 Task: Look for space in Matsuyama, Japan from 3rd August, 2023 to 17th August, 2023 for 3 adults, 1 child in price range Rs.3000 to Rs.15000. Place can be entire place with 3 bedrooms having 4 beds and 2 bathrooms. Property type can be house, flat, guest house. Amenities needed are: wifi. Booking option can be shelf check-in. Required host language is English.
Action: Mouse moved to (478, 112)
Screenshot: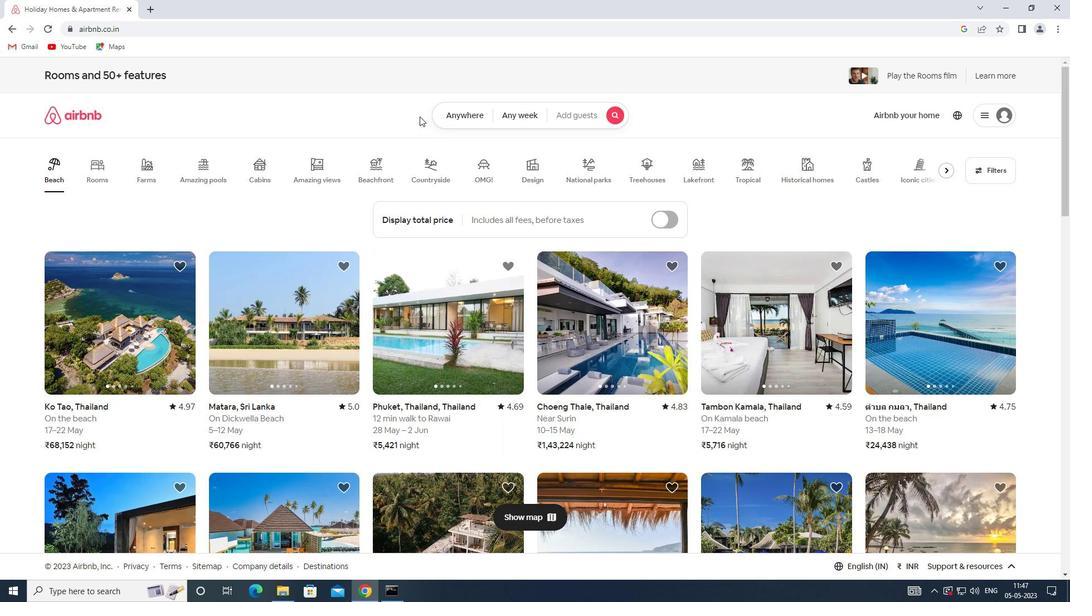 
Action: Mouse pressed left at (478, 112)
Screenshot: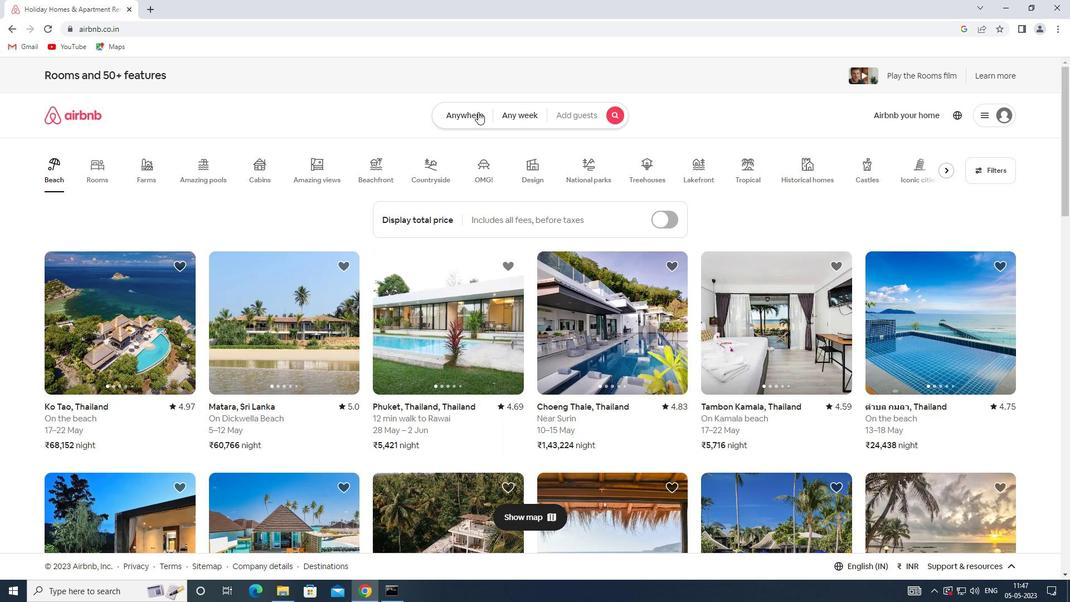 
Action: Mouse moved to (365, 162)
Screenshot: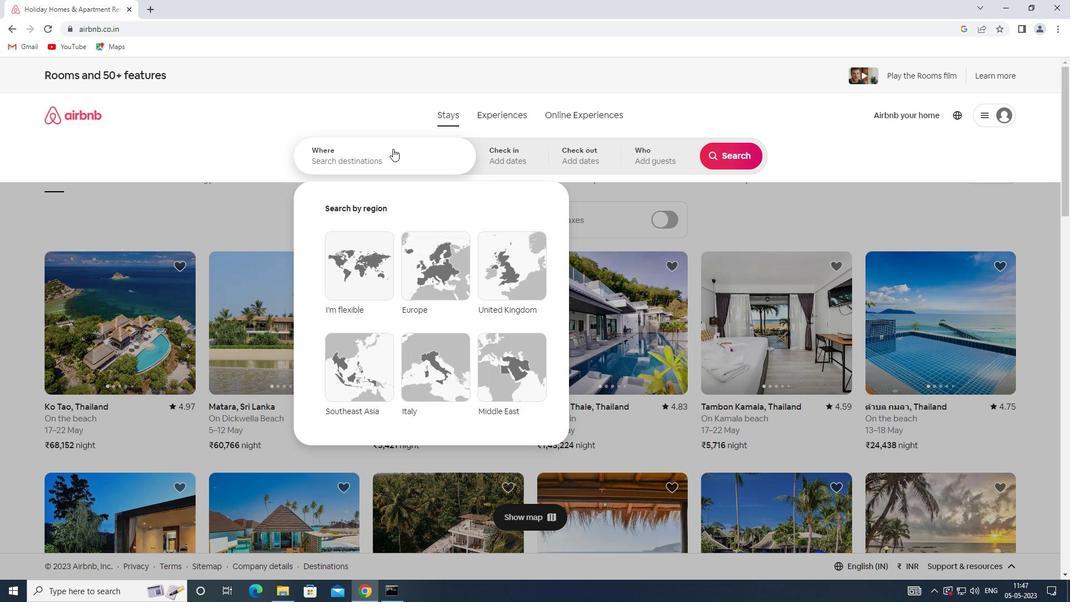 
Action: Mouse pressed left at (365, 162)
Screenshot: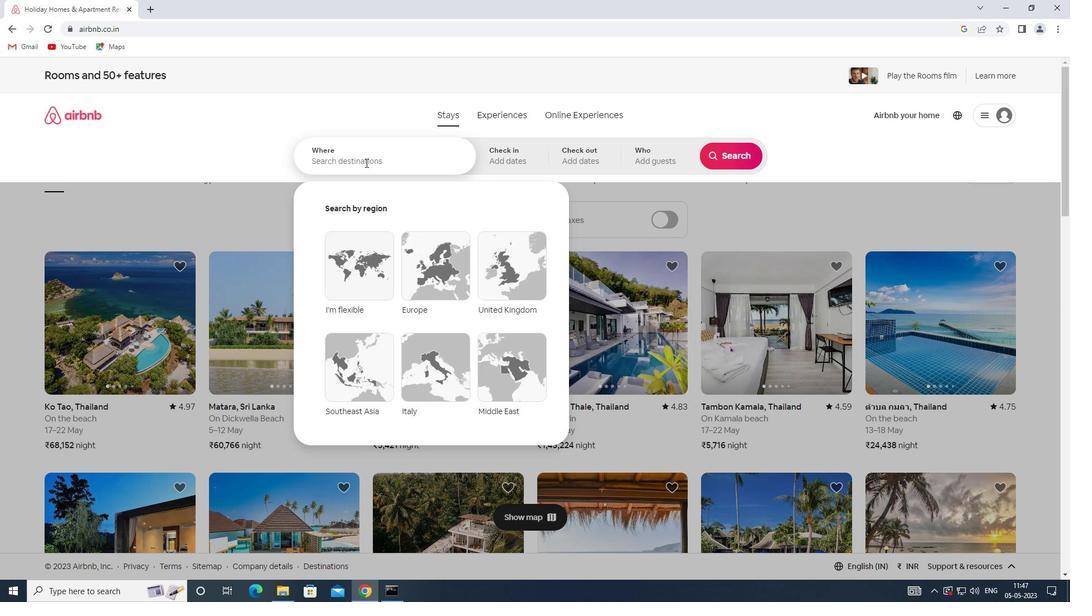 
Action: Key pressed <Key.shift>MATSUYAMA,<Key.shift>JAPAN
Screenshot: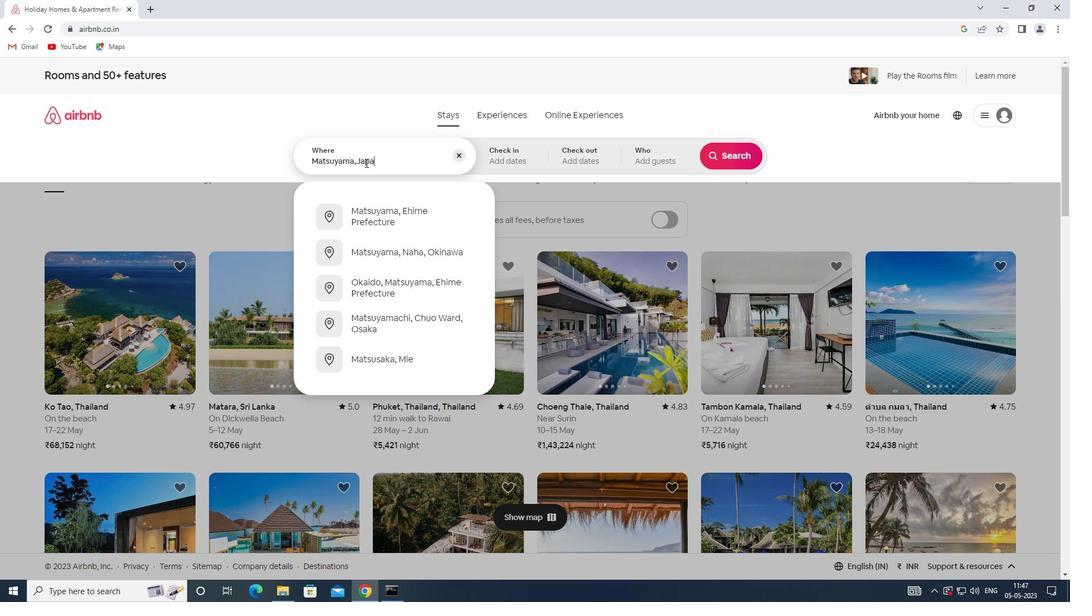 
Action: Mouse moved to (490, 160)
Screenshot: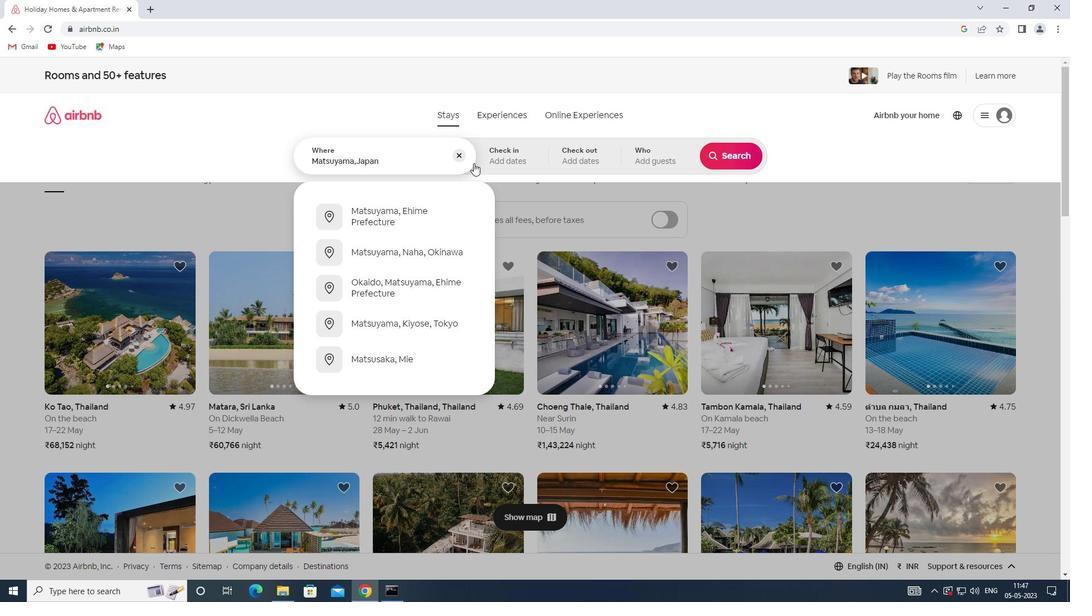 
Action: Mouse pressed left at (490, 160)
Screenshot: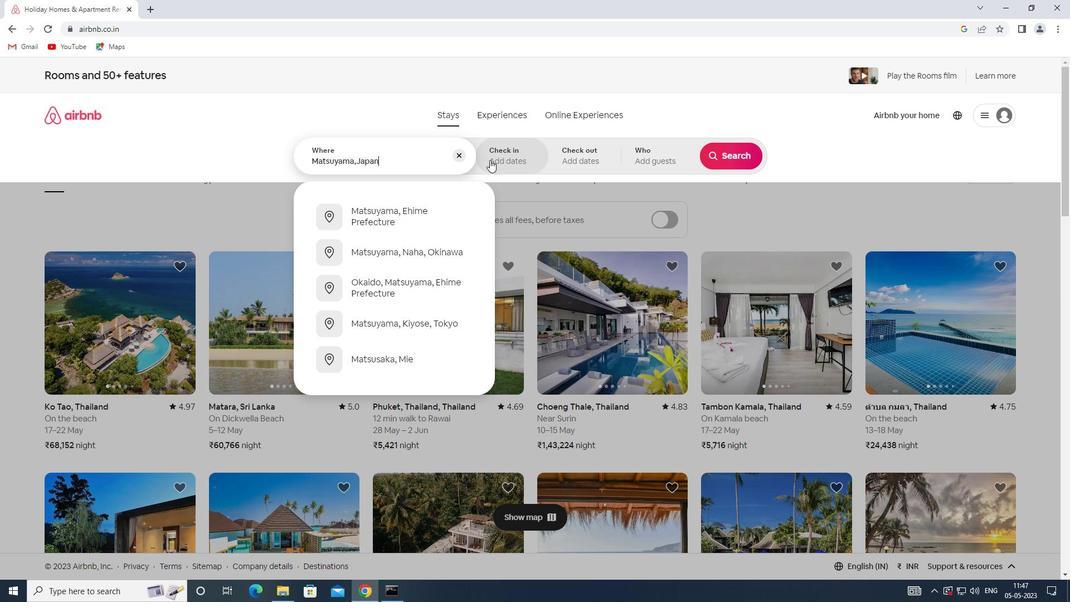 
Action: Mouse moved to (729, 246)
Screenshot: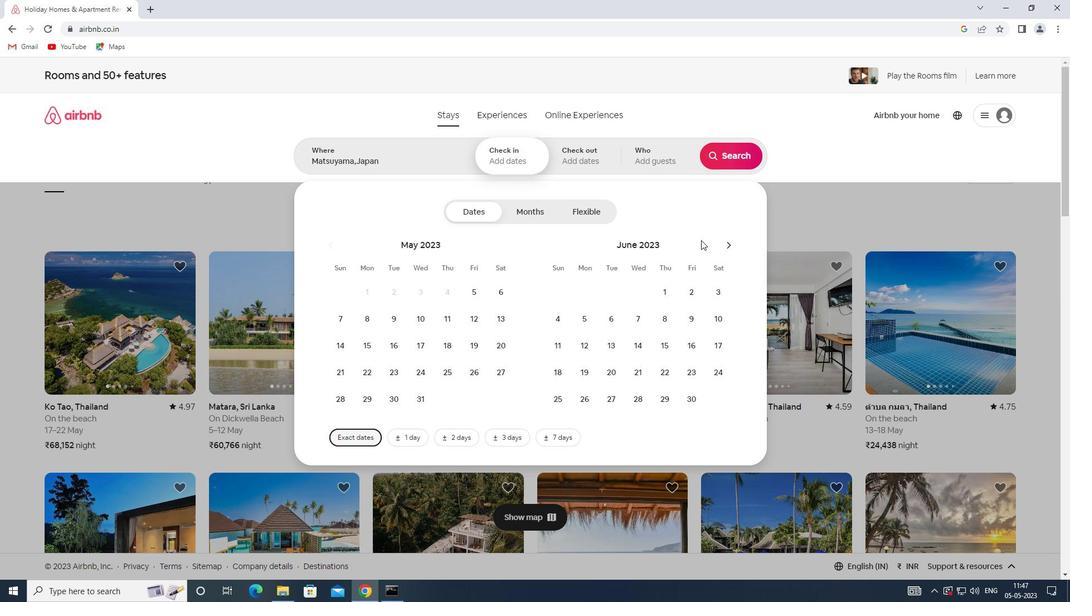 
Action: Mouse pressed left at (729, 246)
Screenshot: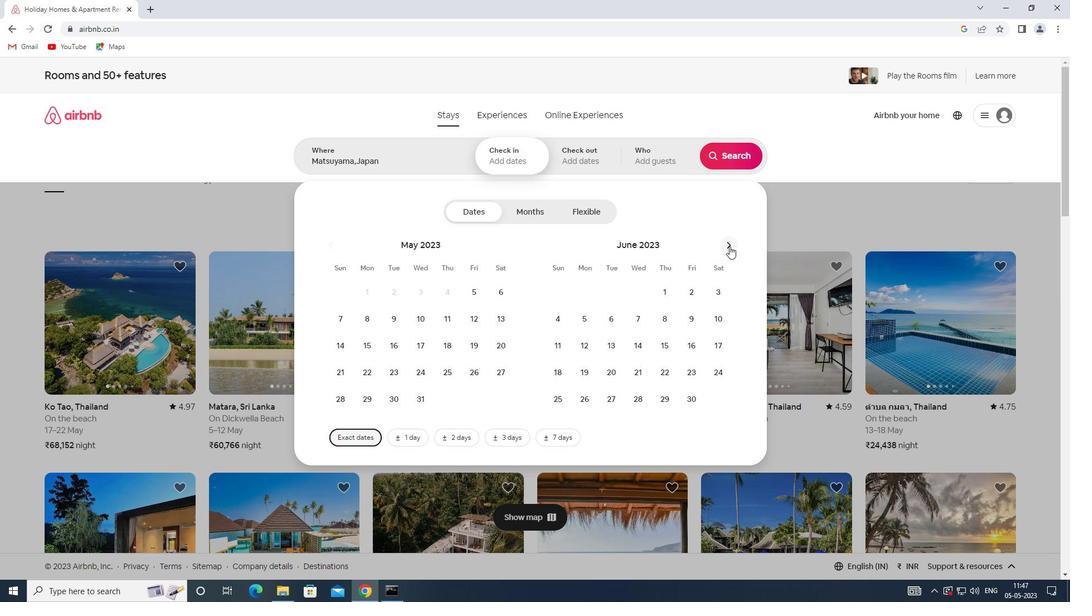 
Action: Mouse pressed left at (729, 246)
Screenshot: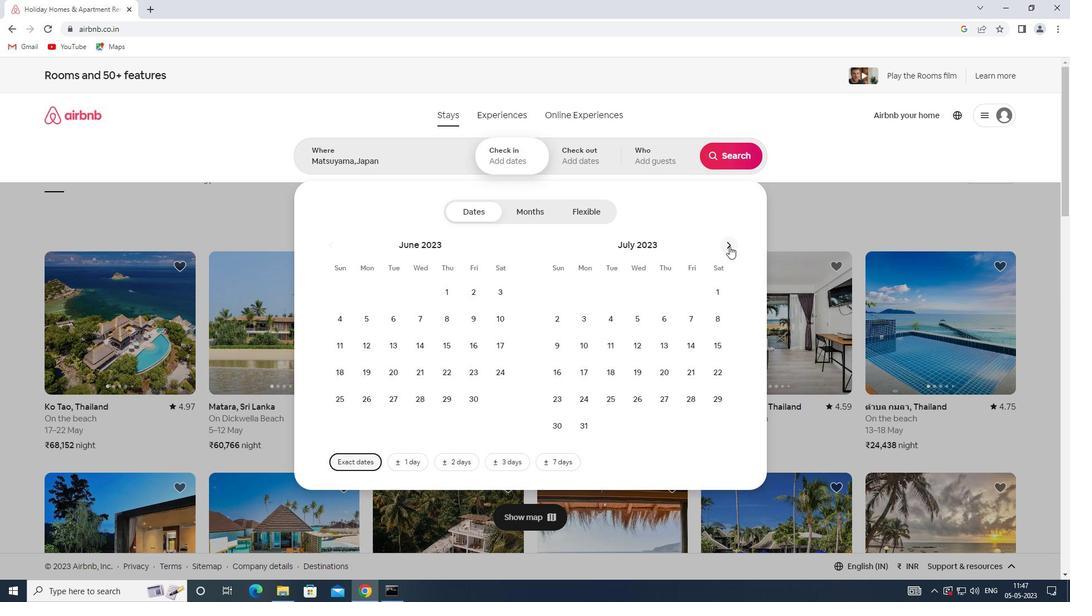 
Action: Mouse moved to (662, 287)
Screenshot: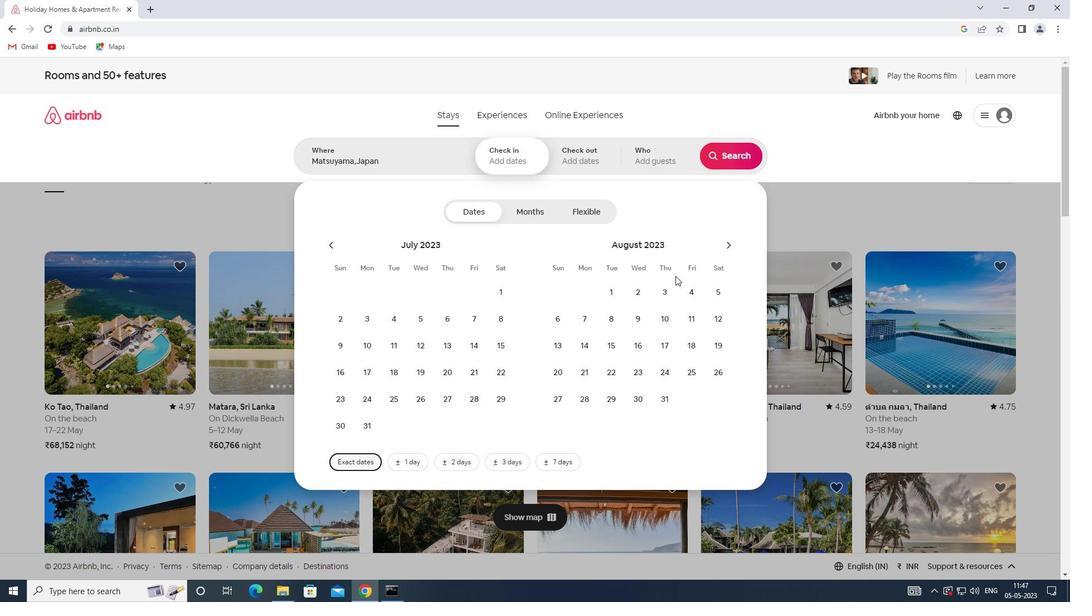 
Action: Mouse pressed left at (662, 287)
Screenshot: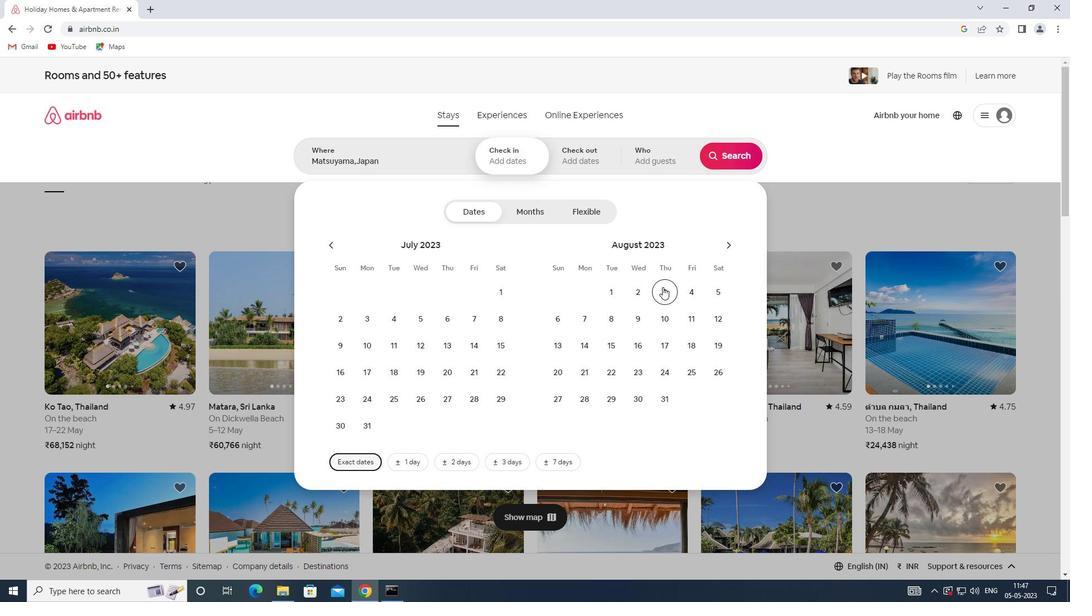 
Action: Mouse moved to (657, 339)
Screenshot: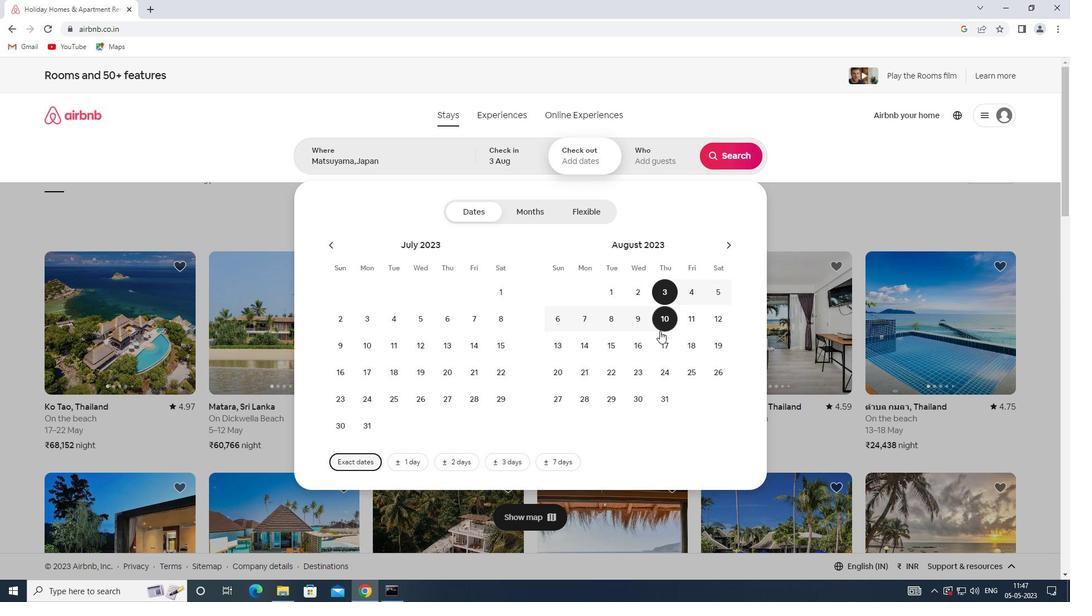 
Action: Mouse pressed left at (657, 339)
Screenshot: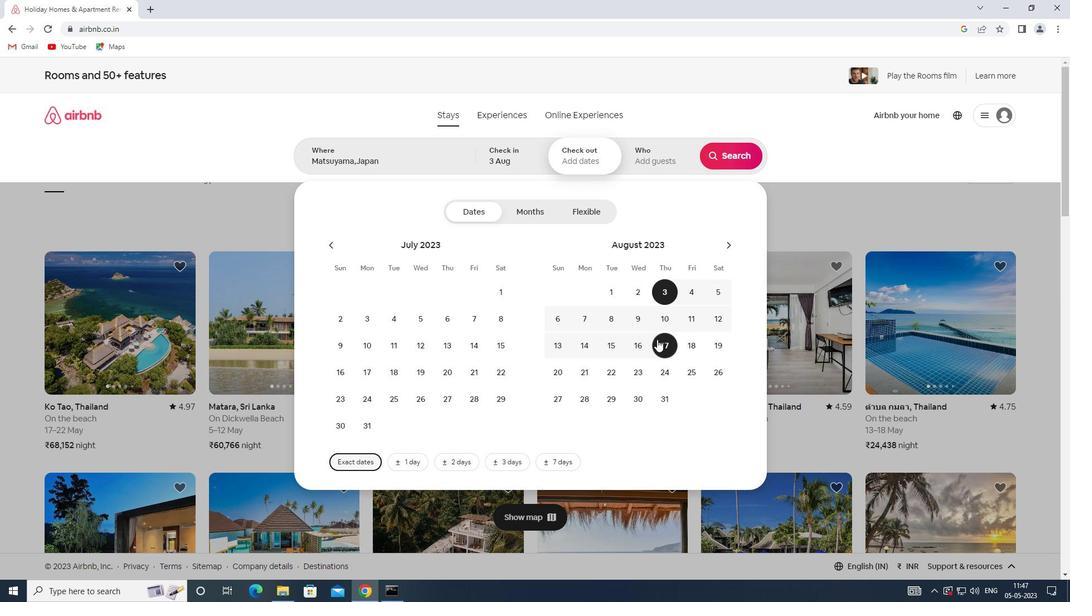 
Action: Mouse moved to (655, 149)
Screenshot: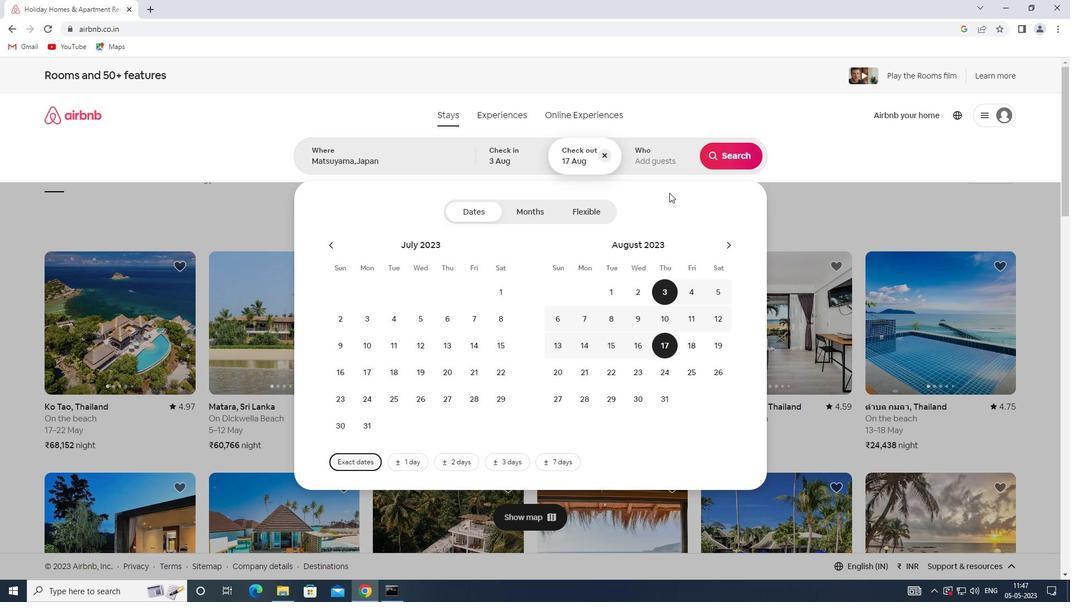 
Action: Mouse pressed left at (655, 149)
Screenshot: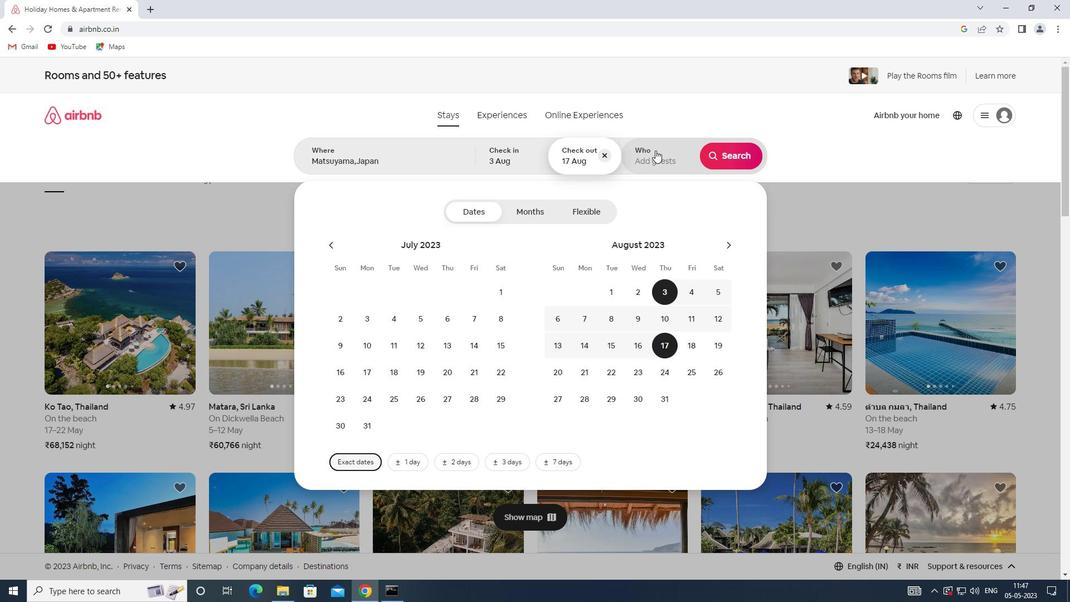 
Action: Mouse moved to (738, 213)
Screenshot: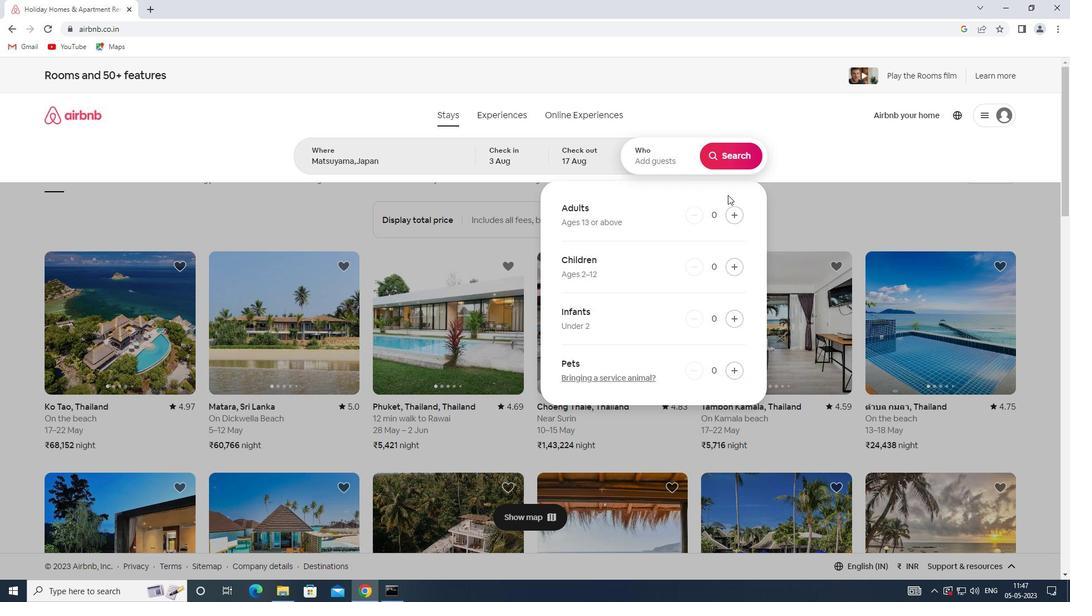
Action: Mouse pressed left at (738, 213)
Screenshot: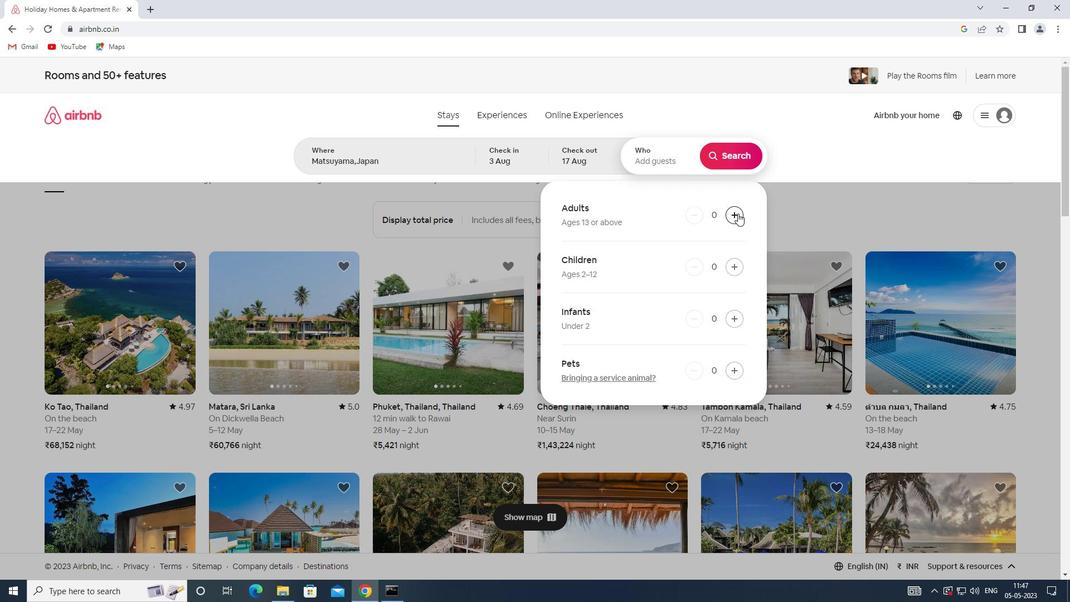 
Action: Mouse pressed left at (738, 213)
Screenshot: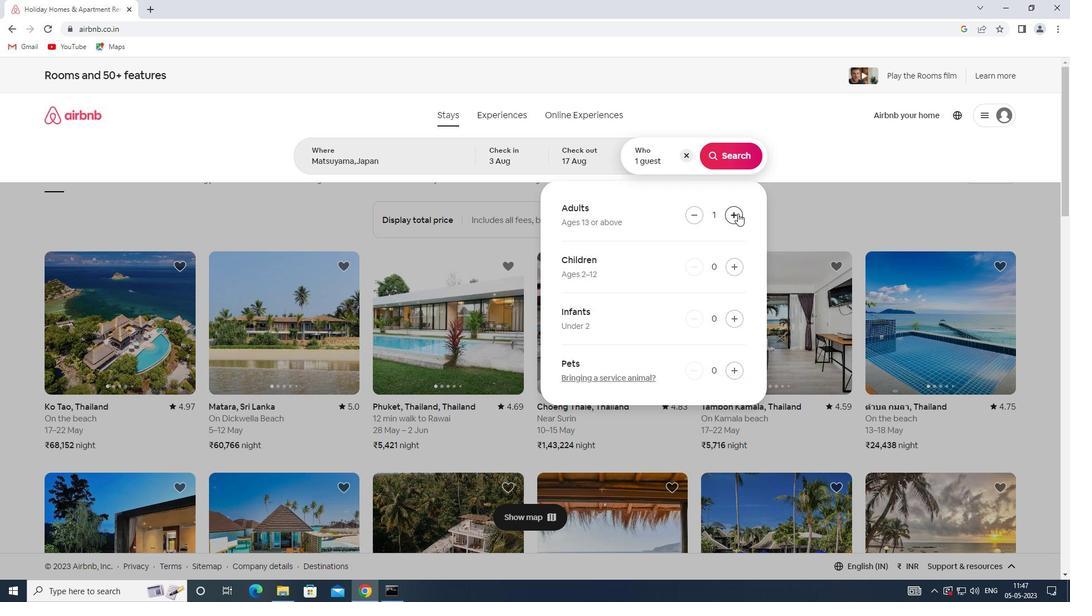 
Action: Mouse pressed left at (738, 213)
Screenshot: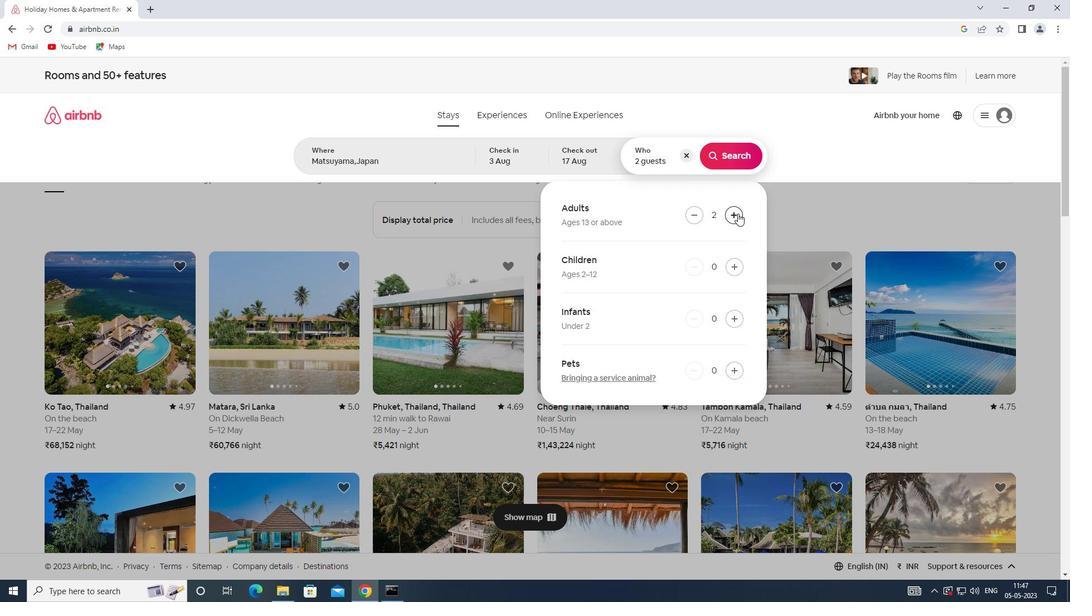 
Action: Mouse moved to (731, 265)
Screenshot: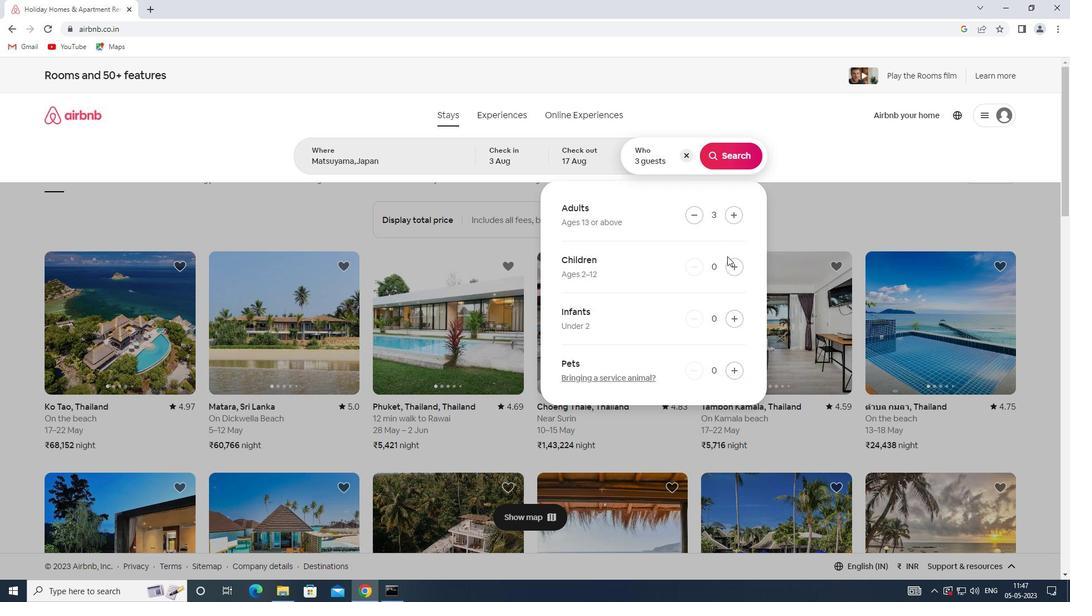 
Action: Mouse pressed left at (731, 265)
Screenshot: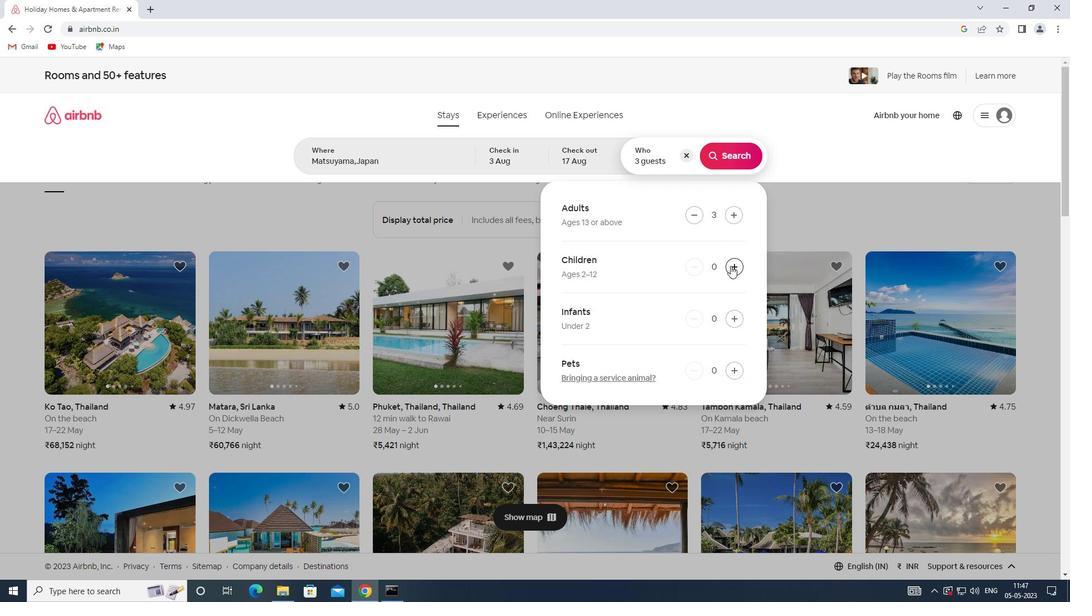
Action: Mouse moved to (717, 157)
Screenshot: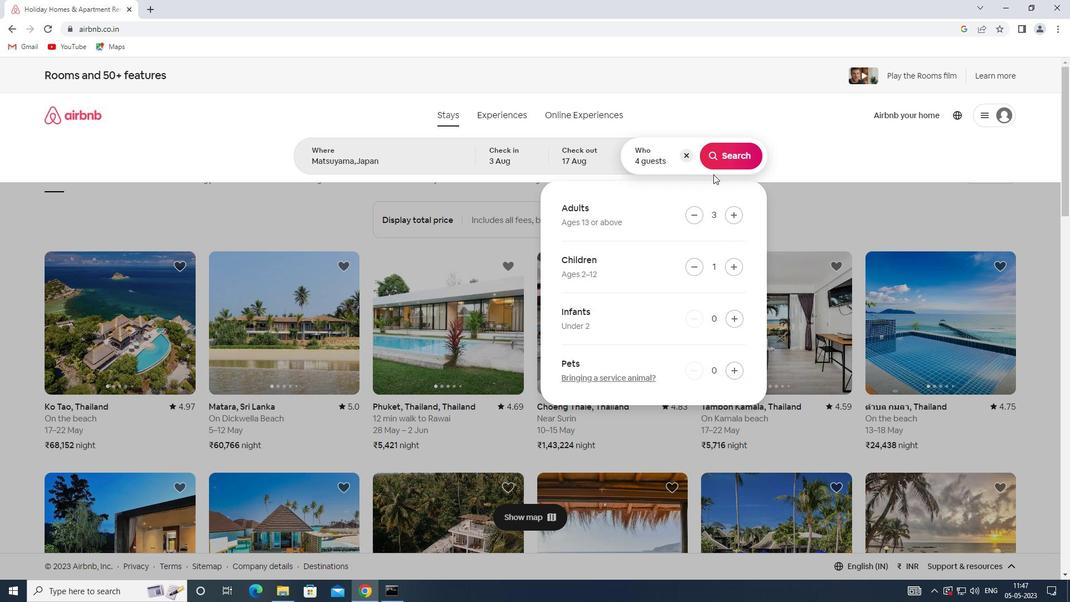 
Action: Mouse pressed left at (717, 157)
Screenshot: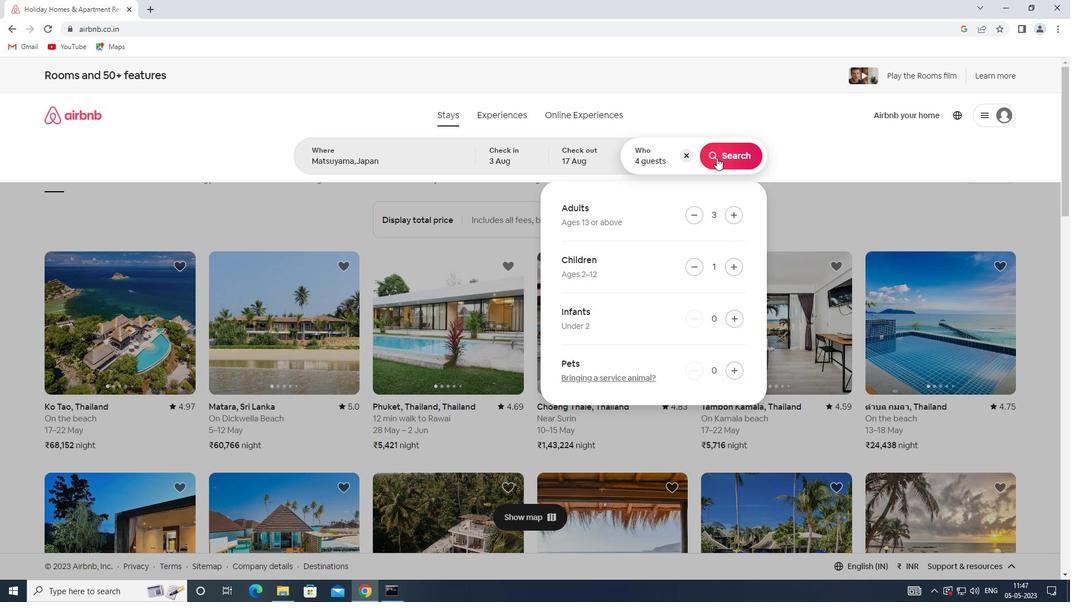 
Action: Mouse moved to (1003, 125)
Screenshot: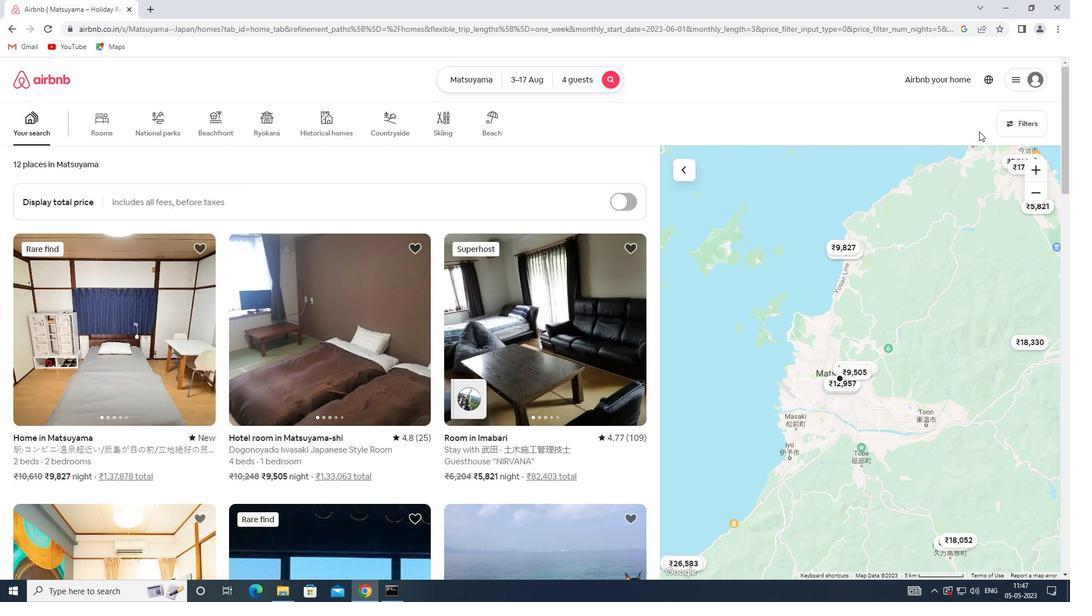 
Action: Mouse pressed left at (1003, 125)
Screenshot: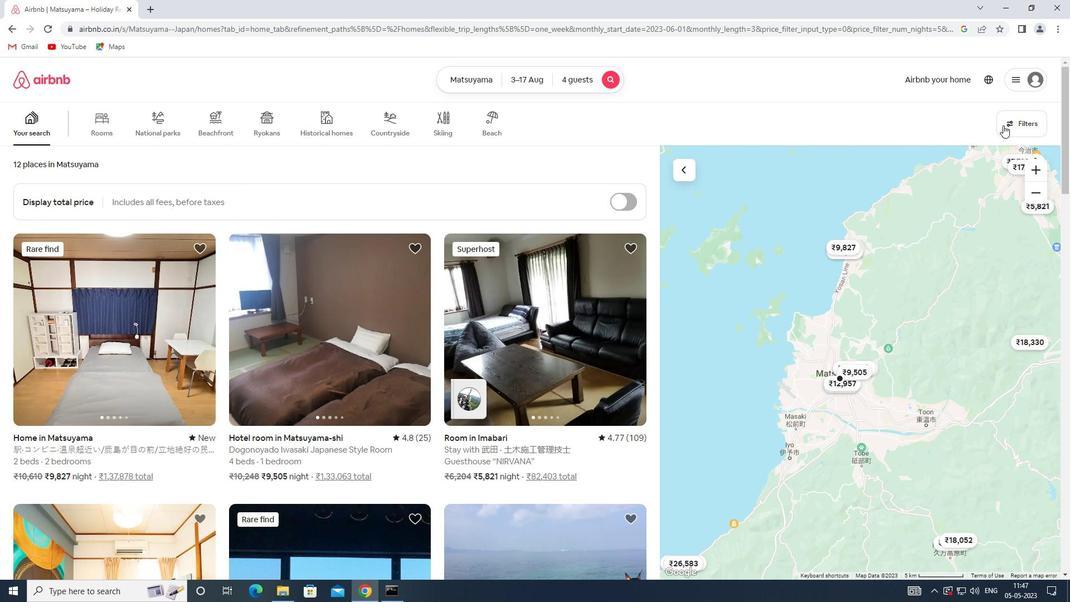 
Action: Mouse moved to (395, 395)
Screenshot: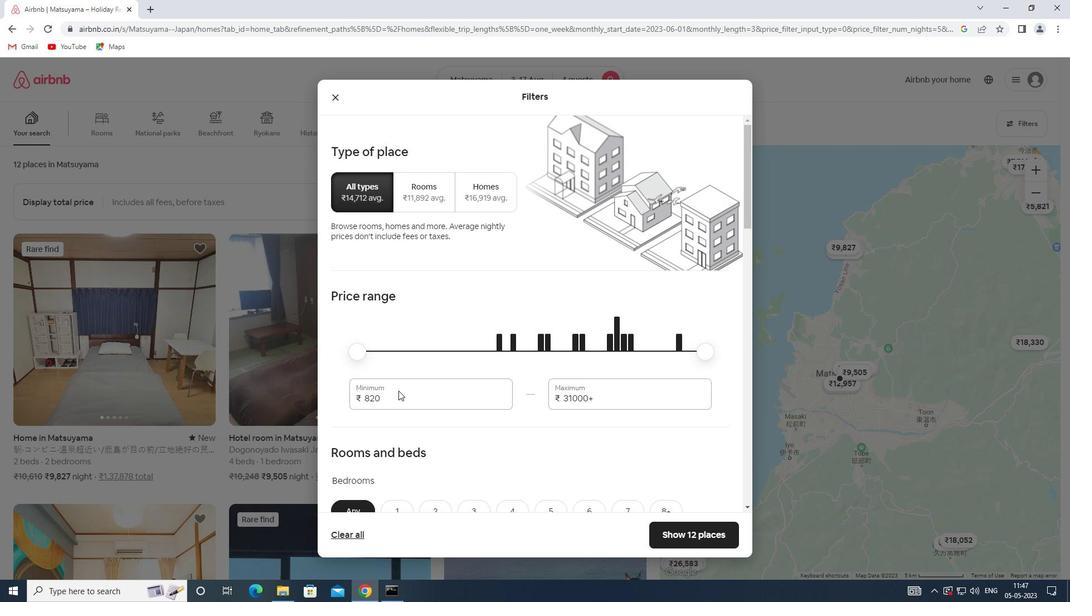
Action: Mouse pressed left at (395, 395)
Screenshot: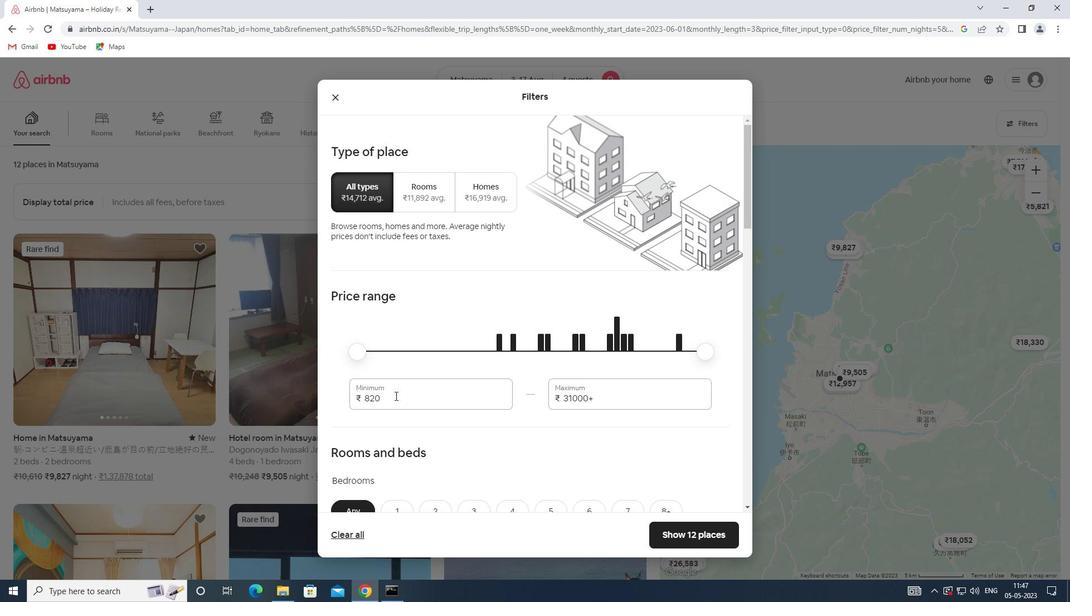 
Action: Mouse moved to (354, 395)
Screenshot: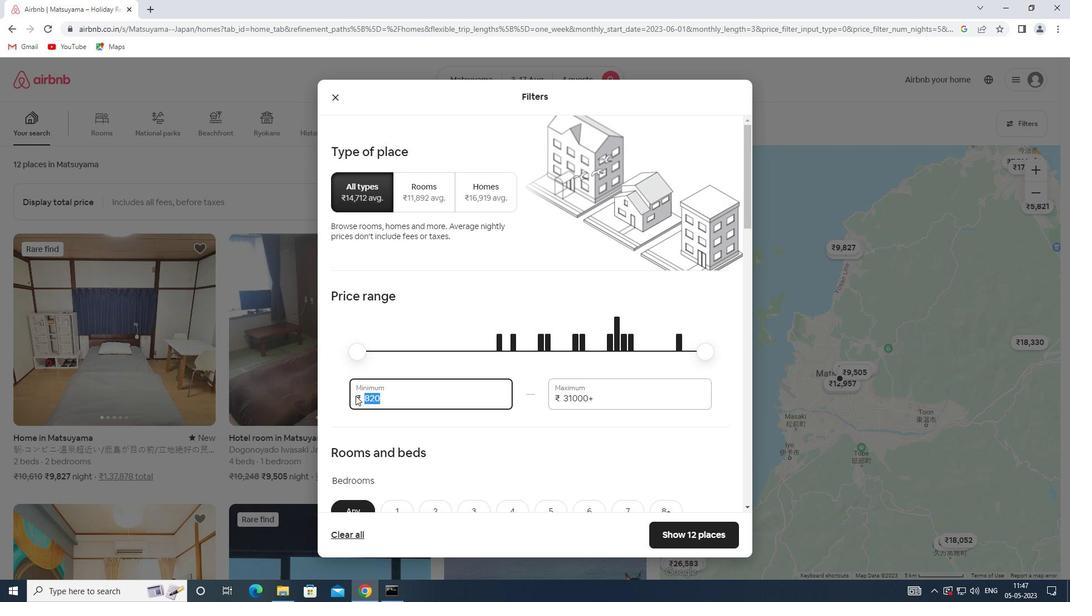 
Action: Key pressed 3000
Screenshot: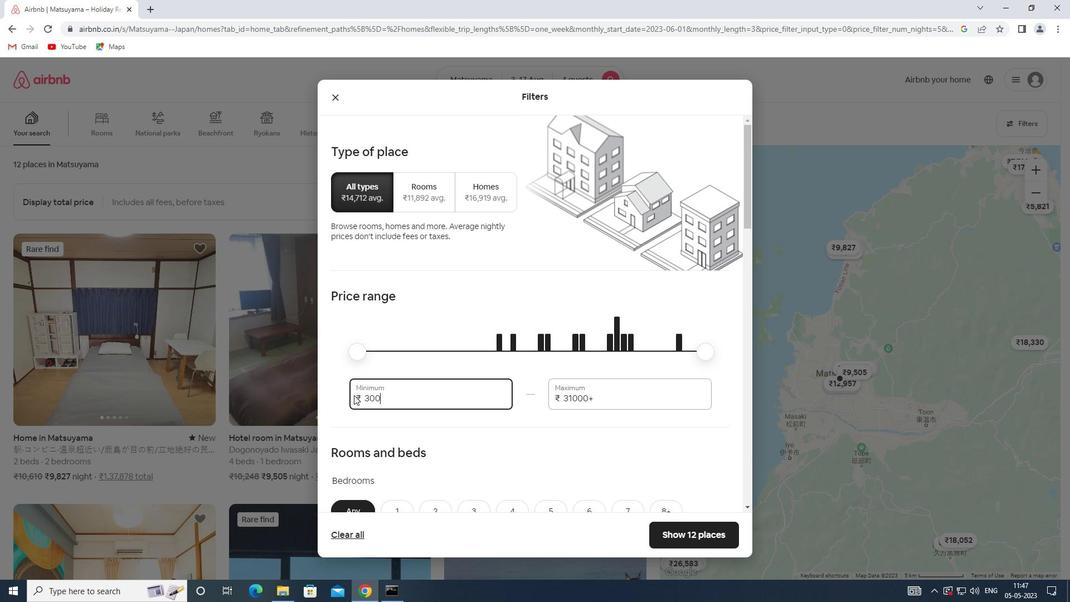 
Action: Mouse moved to (607, 397)
Screenshot: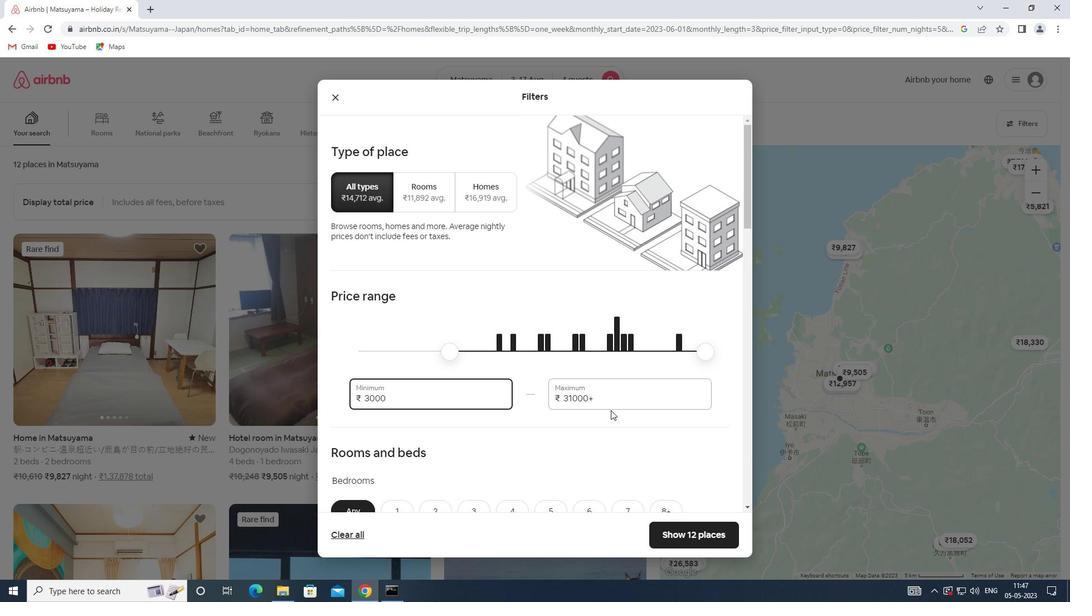 
Action: Mouse pressed left at (607, 397)
Screenshot: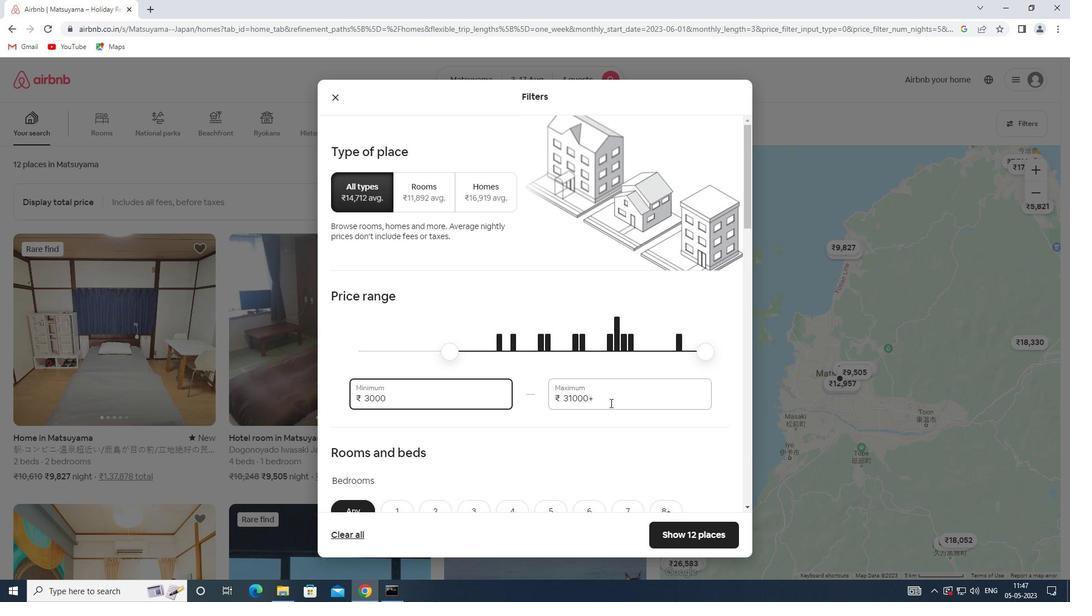 
Action: Mouse moved to (553, 397)
Screenshot: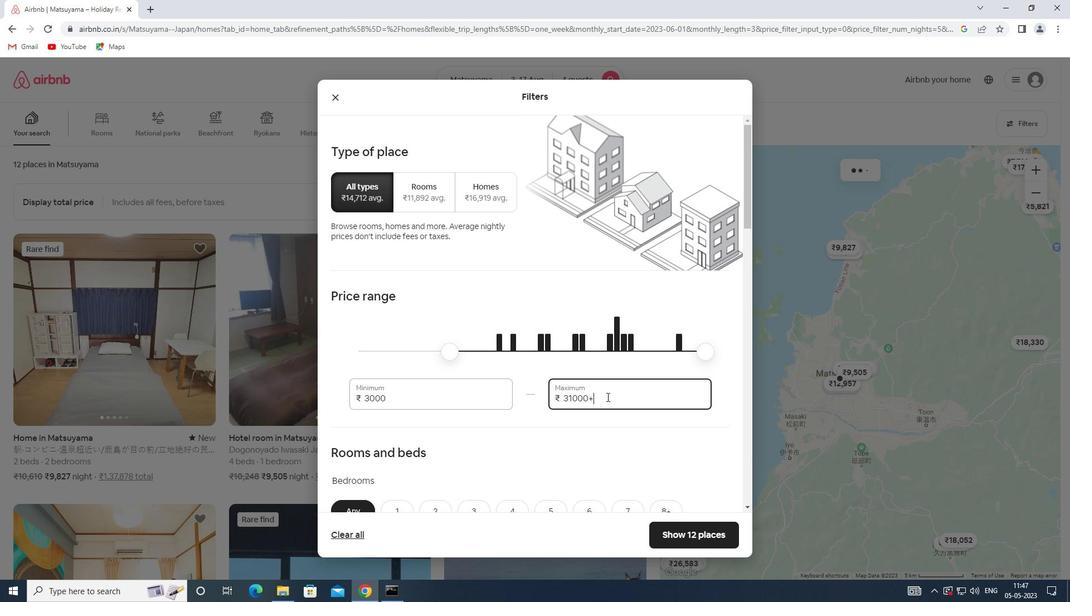 
Action: Key pressed 15000
Screenshot: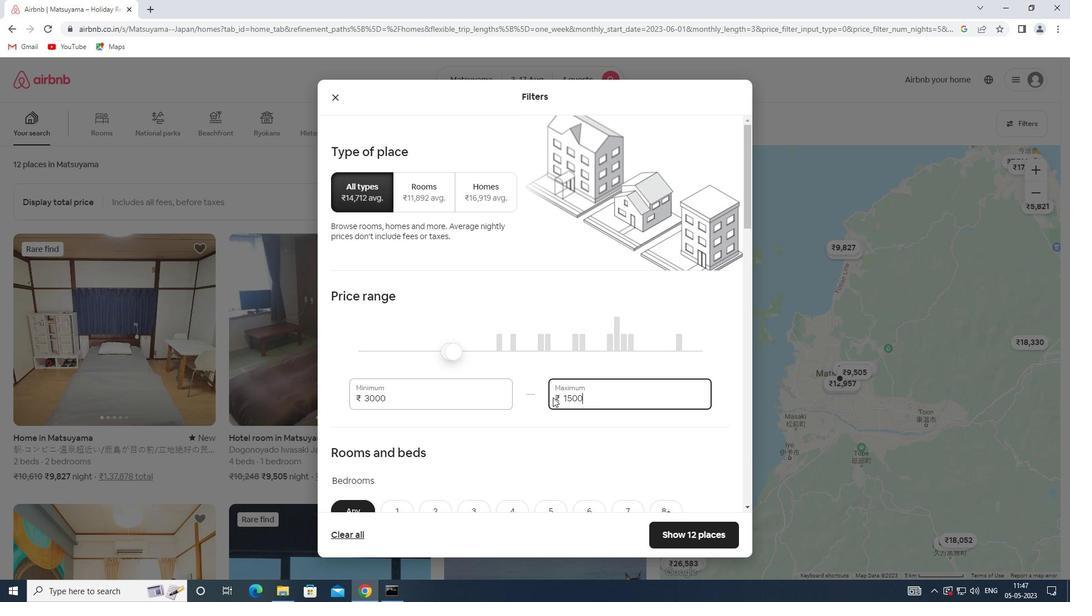 
Action: Mouse moved to (524, 398)
Screenshot: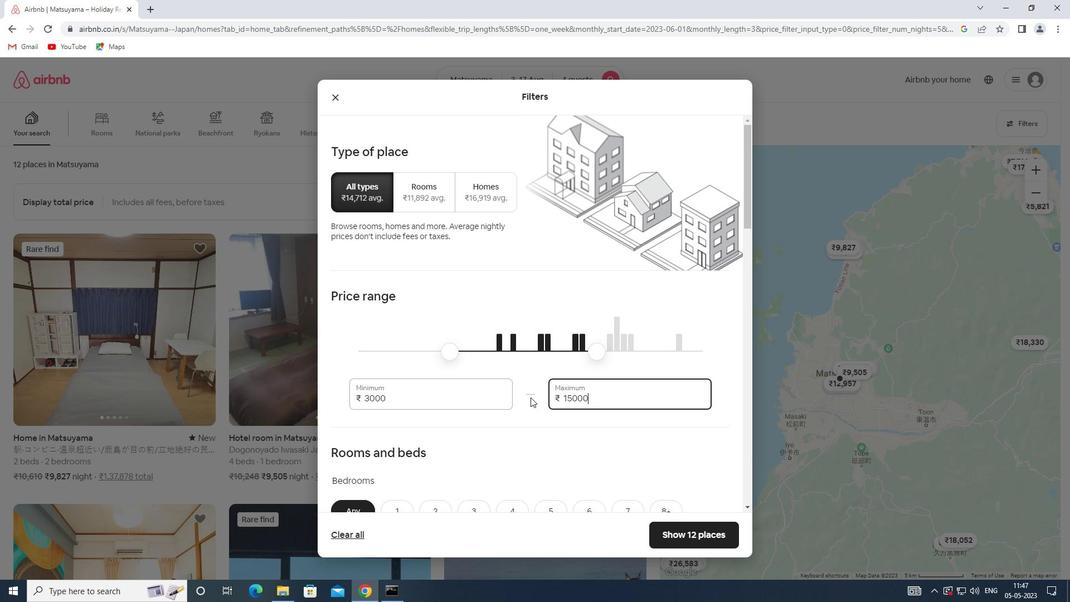 
Action: Mouse scrolled (524, 397) with delta (0, 0)
Screenshot: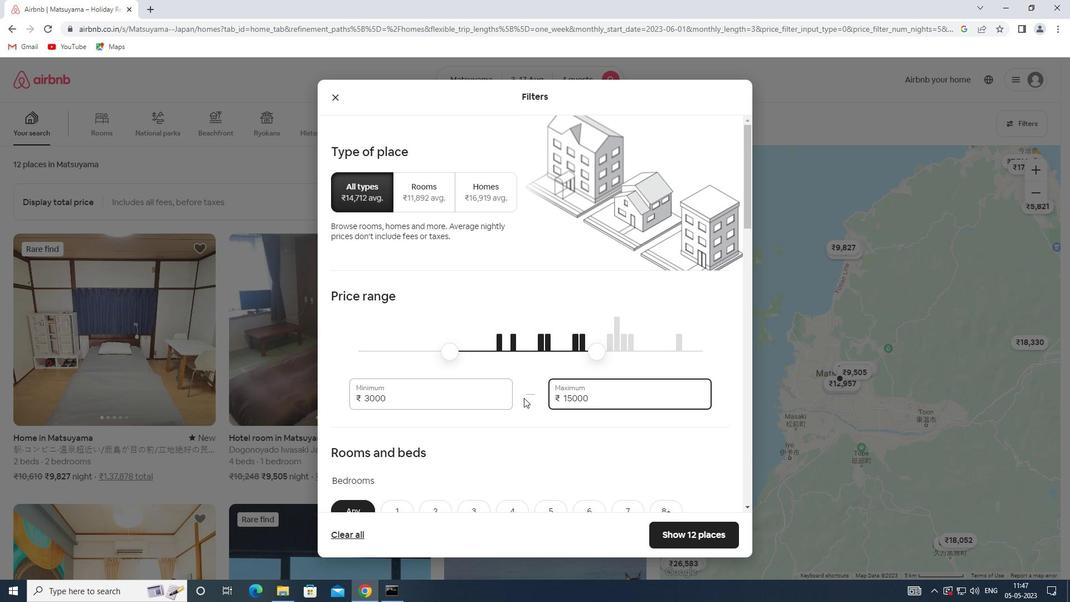 
Action: Mouse scrolled (524, 397) with delta (0, 0)
Screenshot: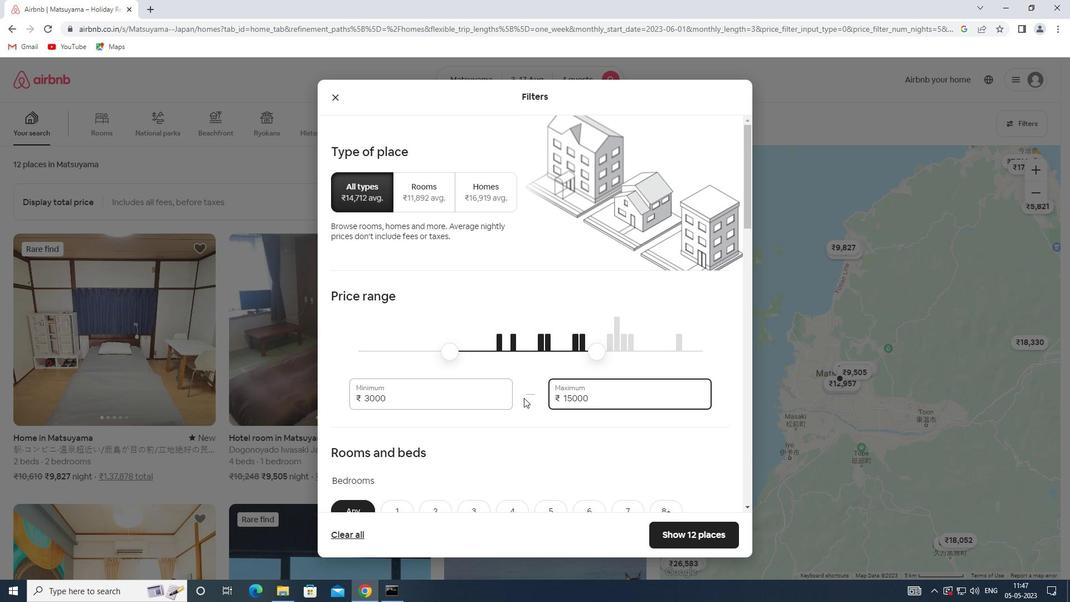 
Action: Mouse scrolled (524, 397) with delta (0, 0)
Screenshot: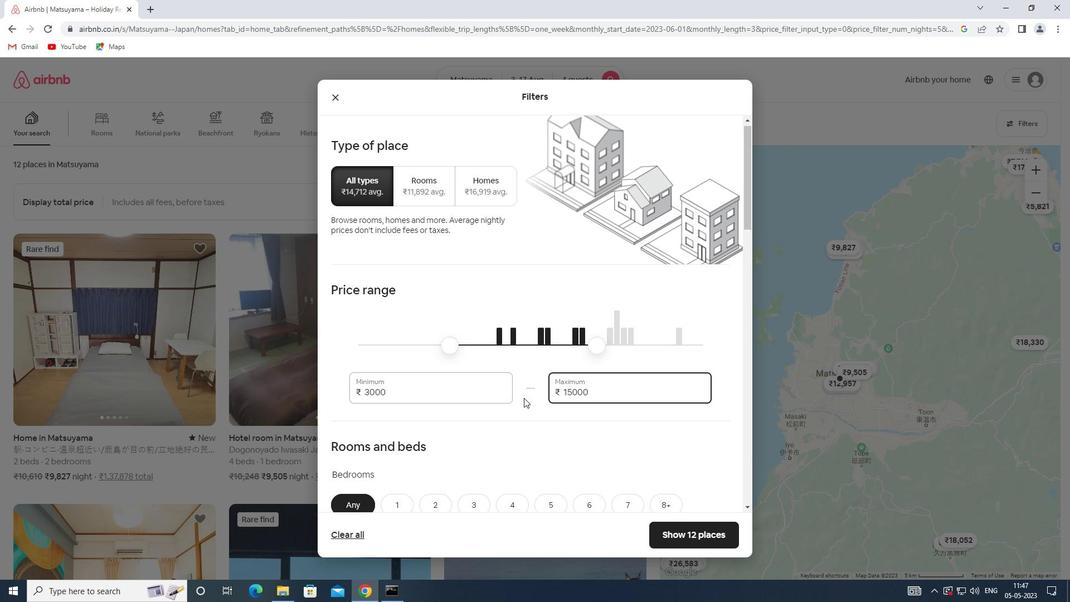 
Action: Mouse scrolled (524, 397) with delta (0, 0)
Screenshot: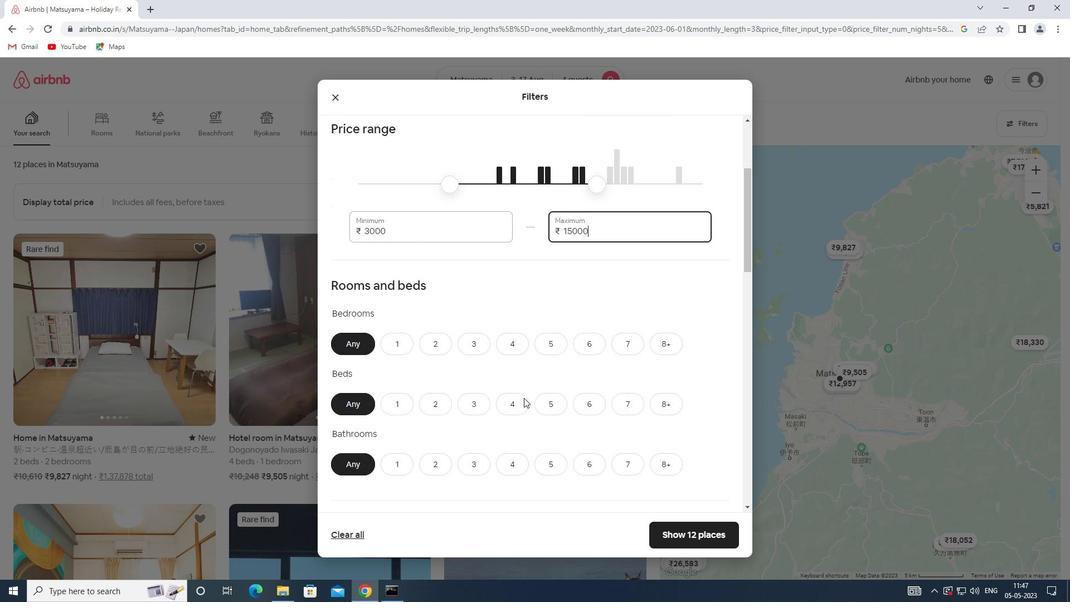 
Action: Mouse moved to (475, 289)
Screenshot: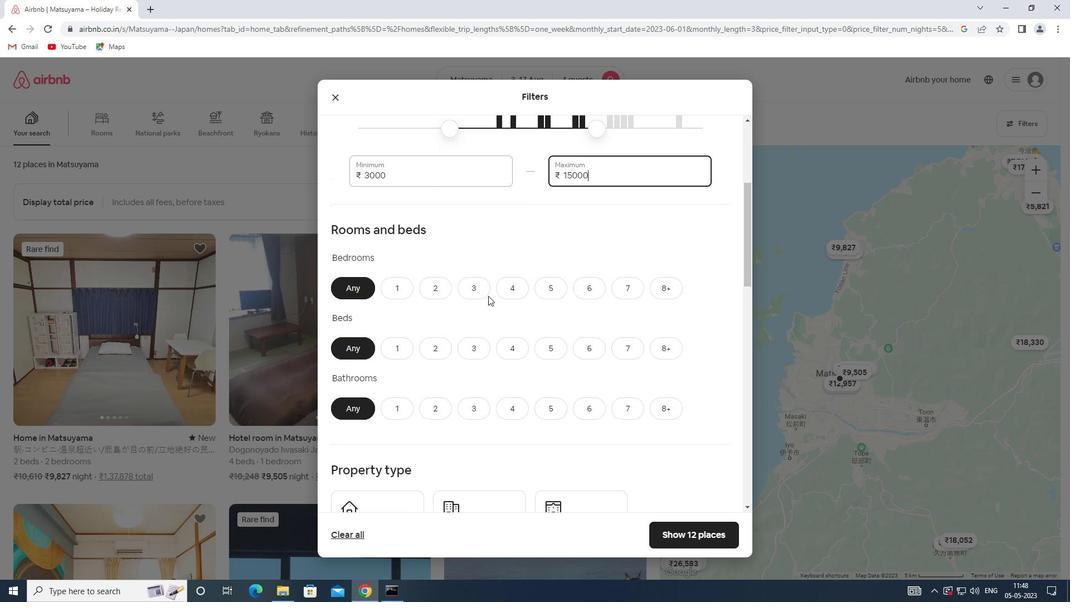 
Action: Mouse pressed left at (475, 289)
Screenshot: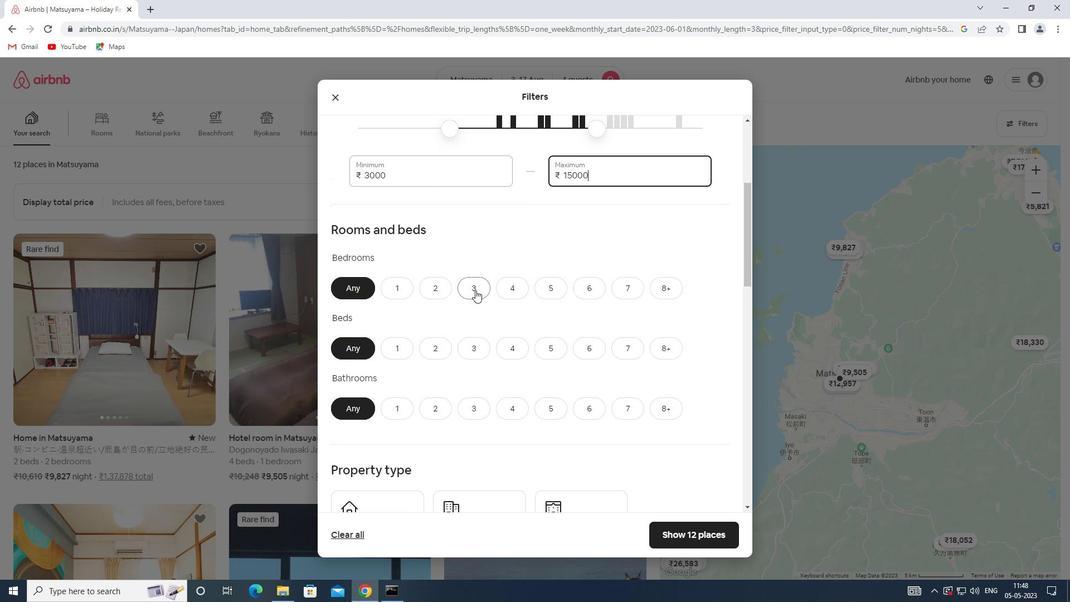 
Action: Mouse moved to (523, 350)
Screenshot: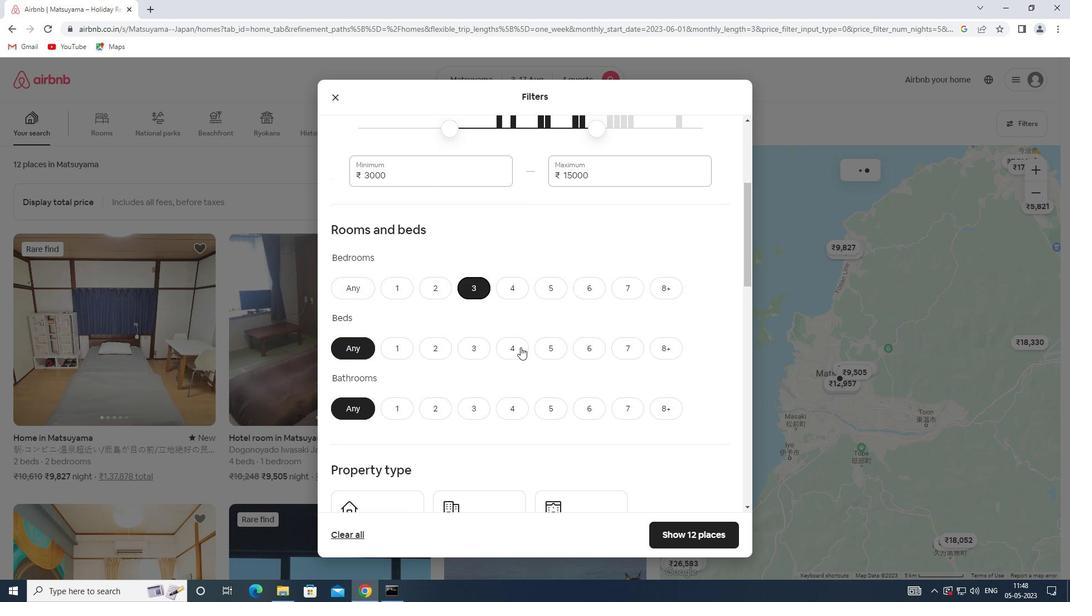 
Action: Mouse pressed left at (523, 350)
Screenshot: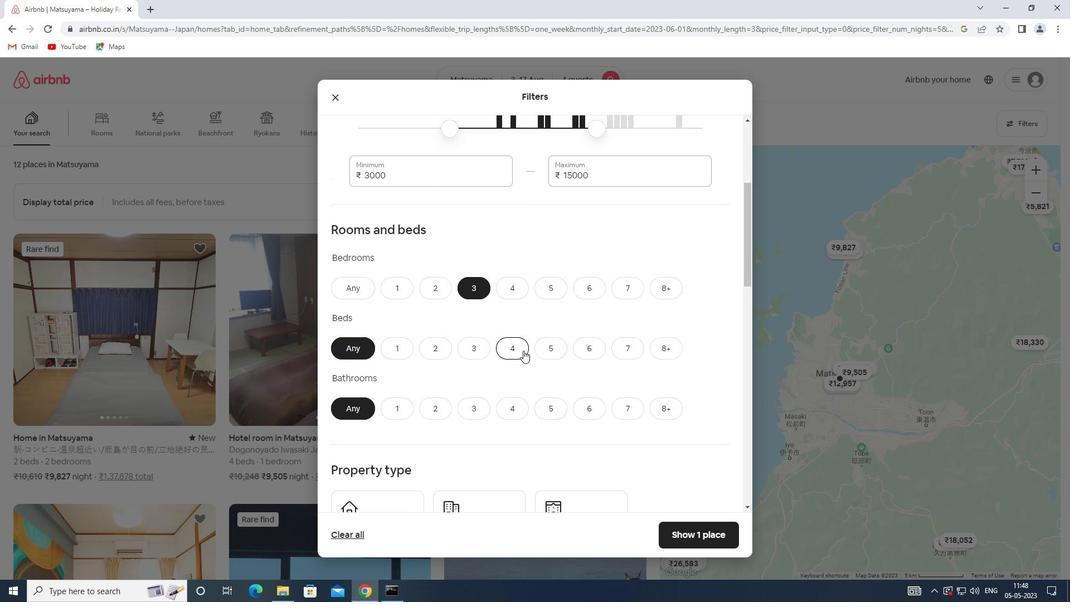 
Action: Mouse moved to (424, 409)
Screenshot: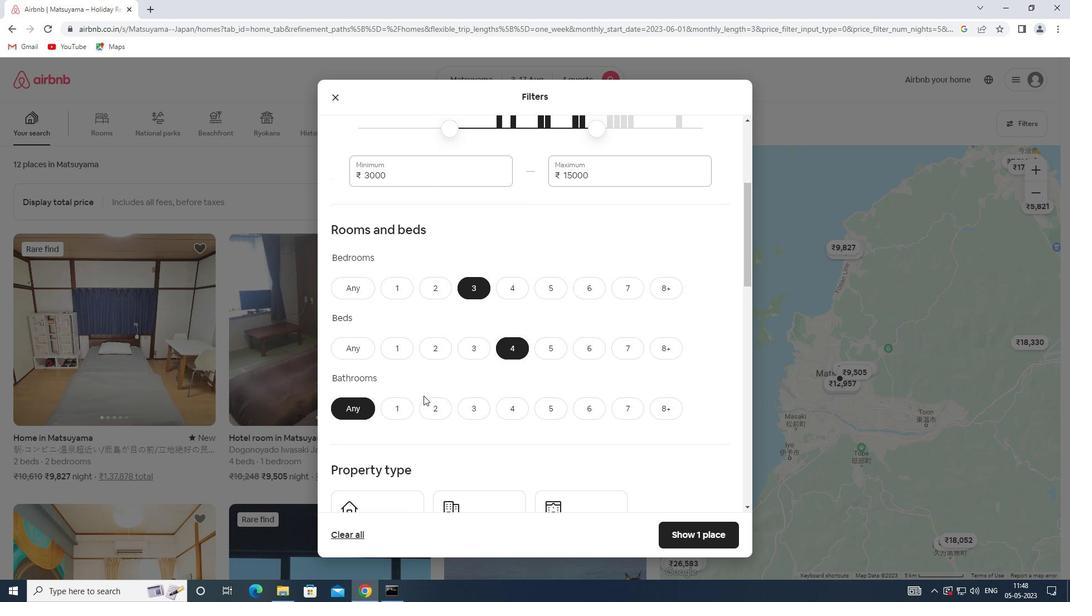 
Action: Mouse pressed left at (424, 409)
Screenshot: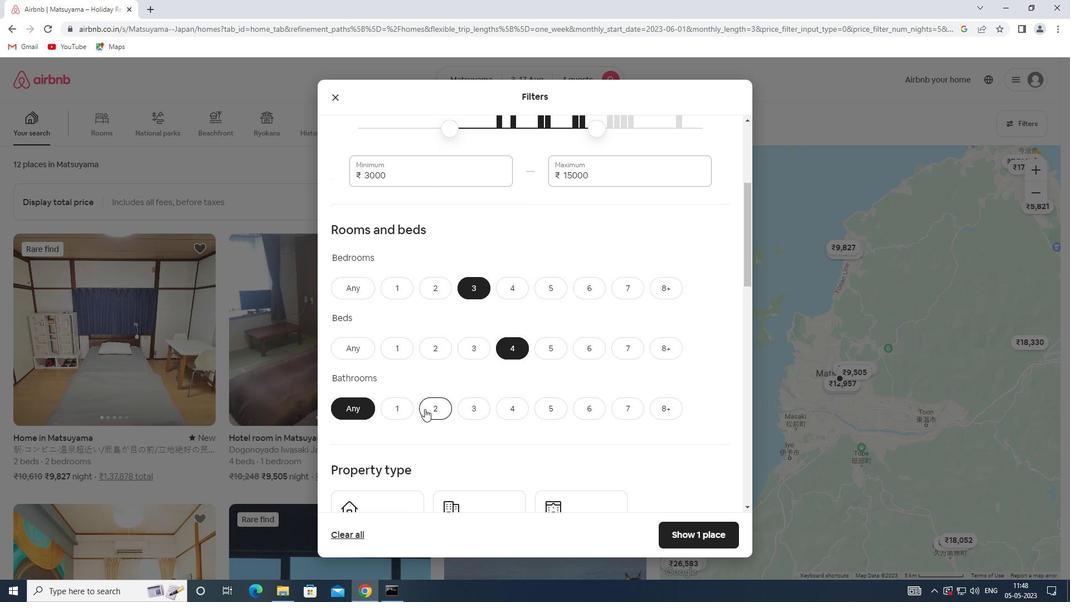 
Action: Mouse scrolled (424, 408) with delta (0, 0)
Screenshot: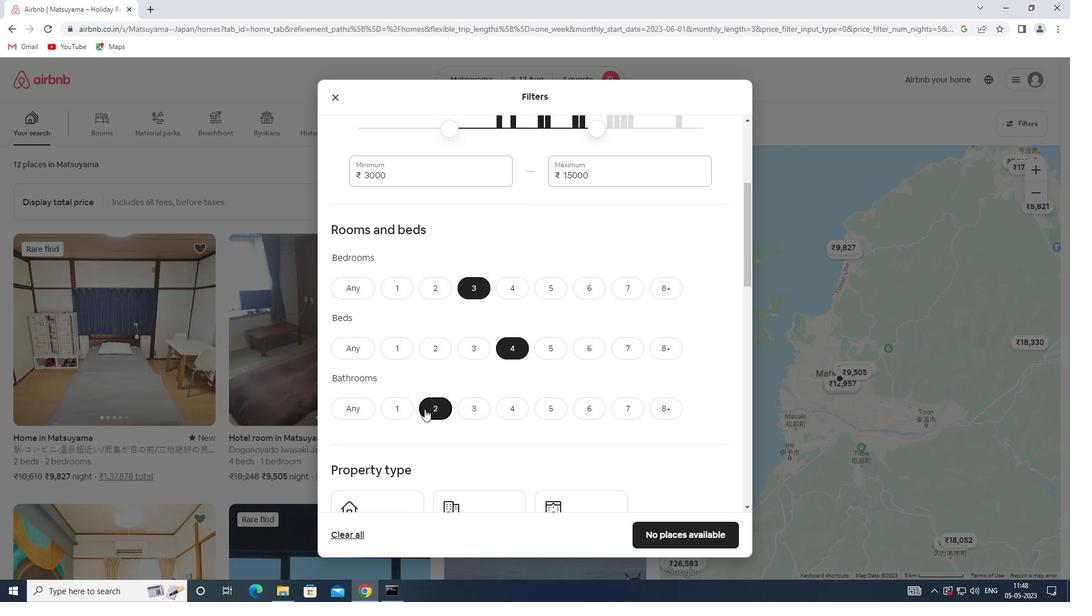 
Action: Mouse scrolled (424, 408) with delta (0, 0)
Screenshot: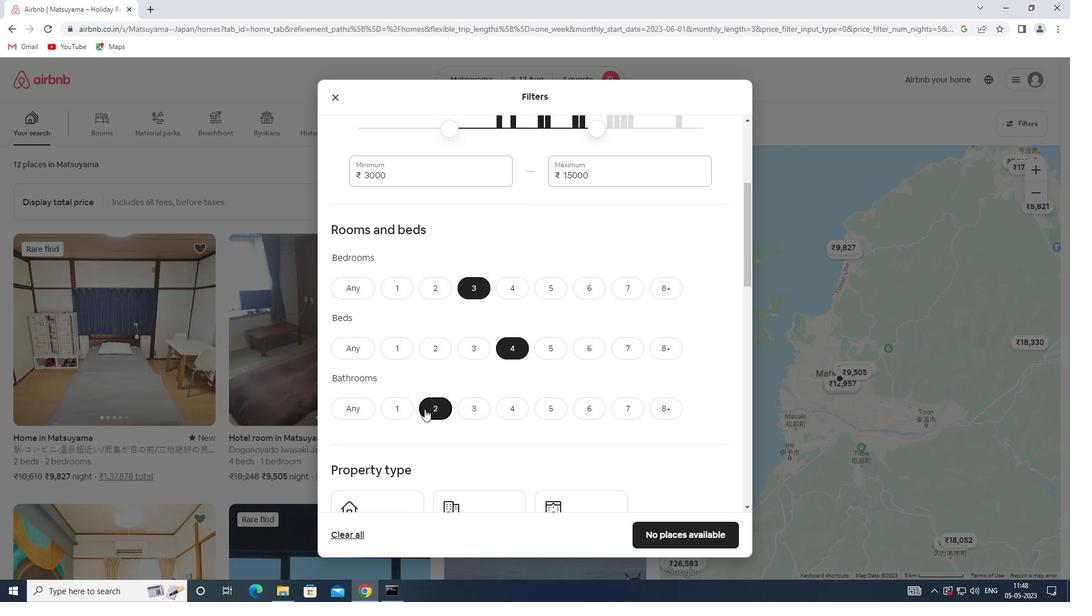 
Action: Mouse scrolled (424, 408) with delta (0, 0)
Screenshot: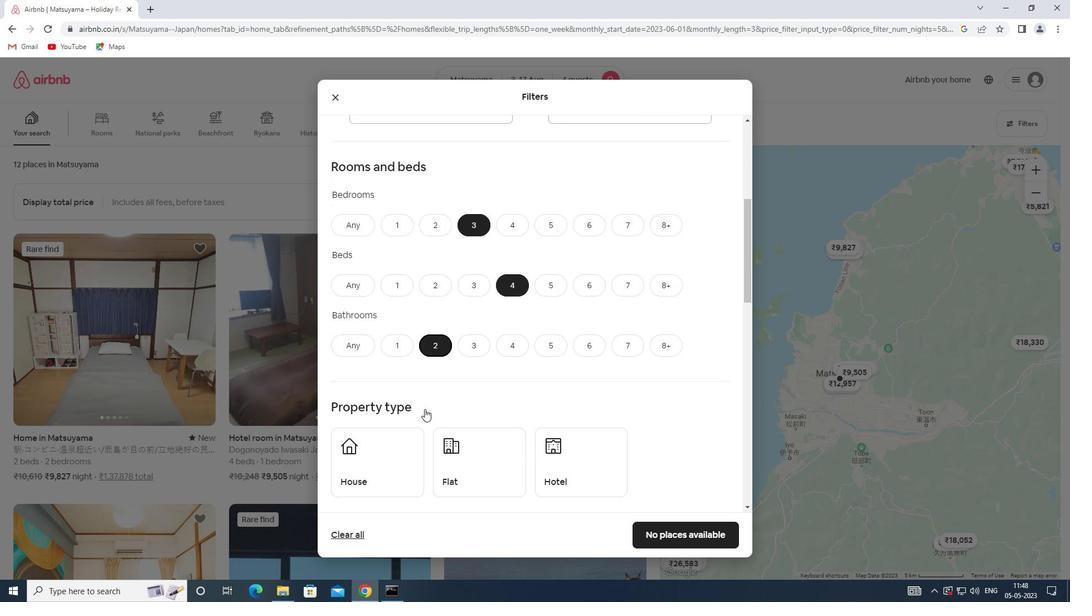 
Action: Mouse moved to (414, 382)
Screenshot: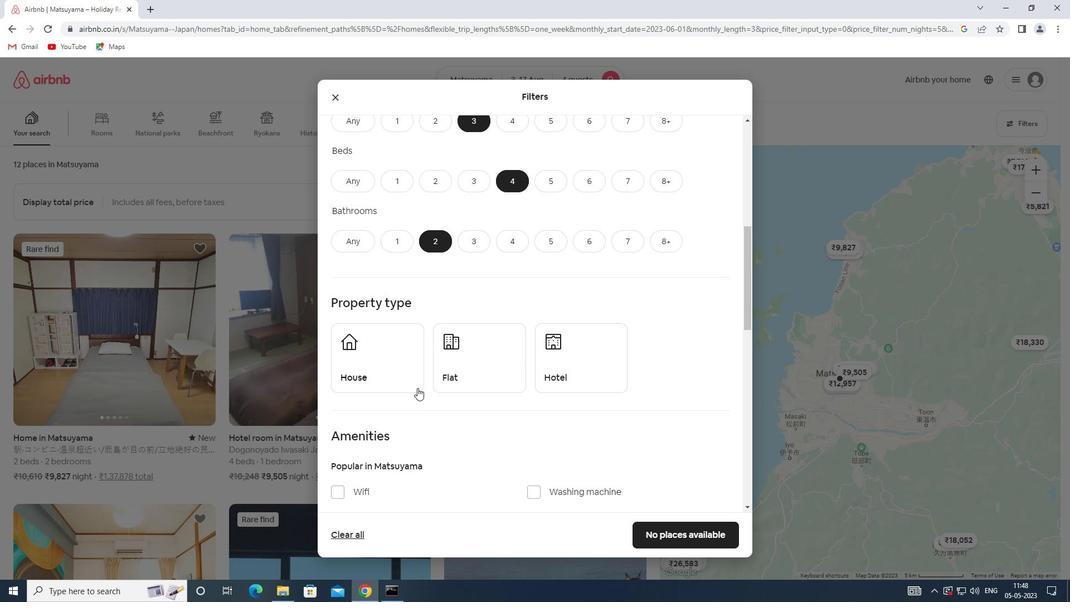 
Action: Mouse pressed left at (414, 382)
Screenshot: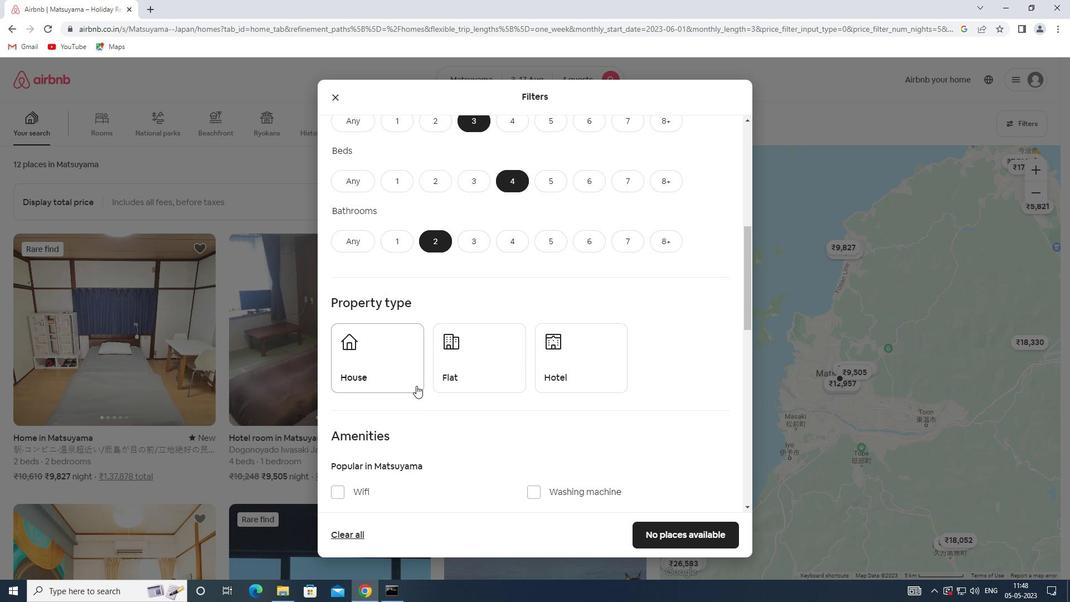 
Action: Mouse moved to (470, 380)
Screenshot: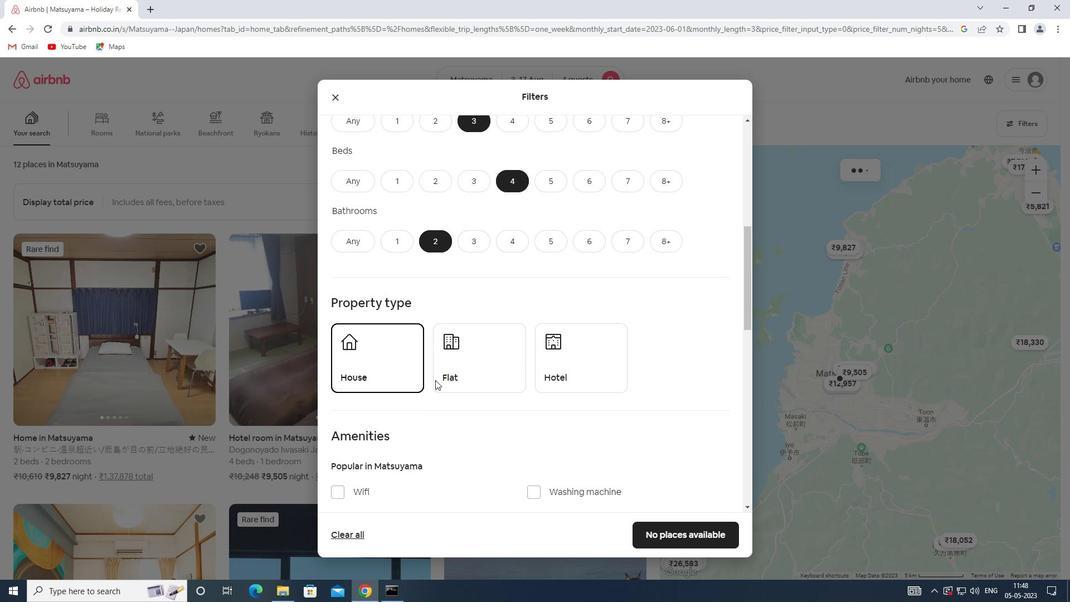 
Action: Mouse pressed left at (470, 380)
Screenshot: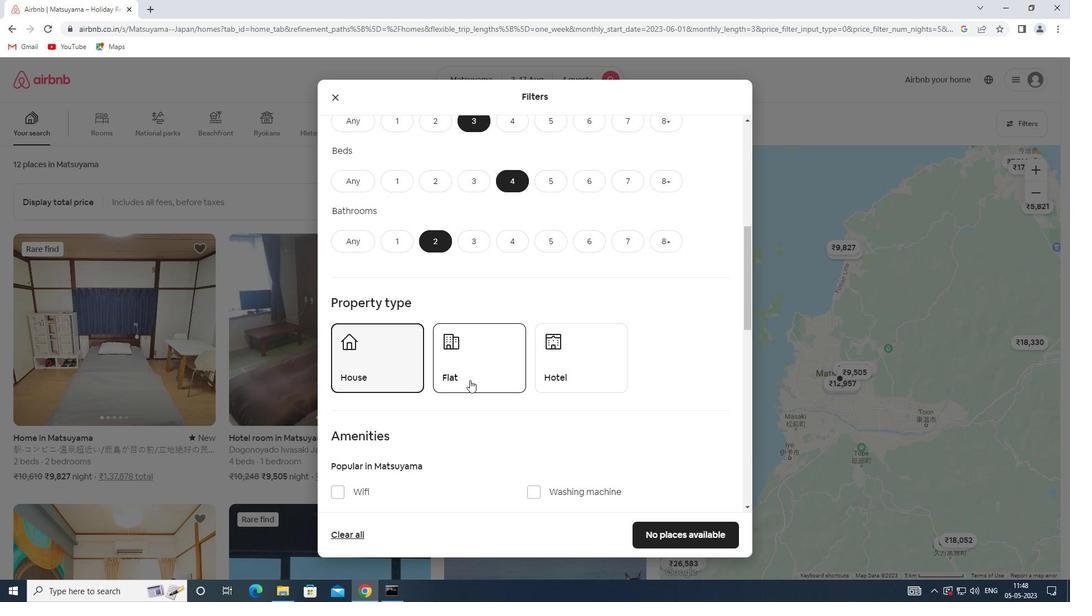 
Action: Mouse scrolled (470, 379) with delta (0, 0)
Screenshot: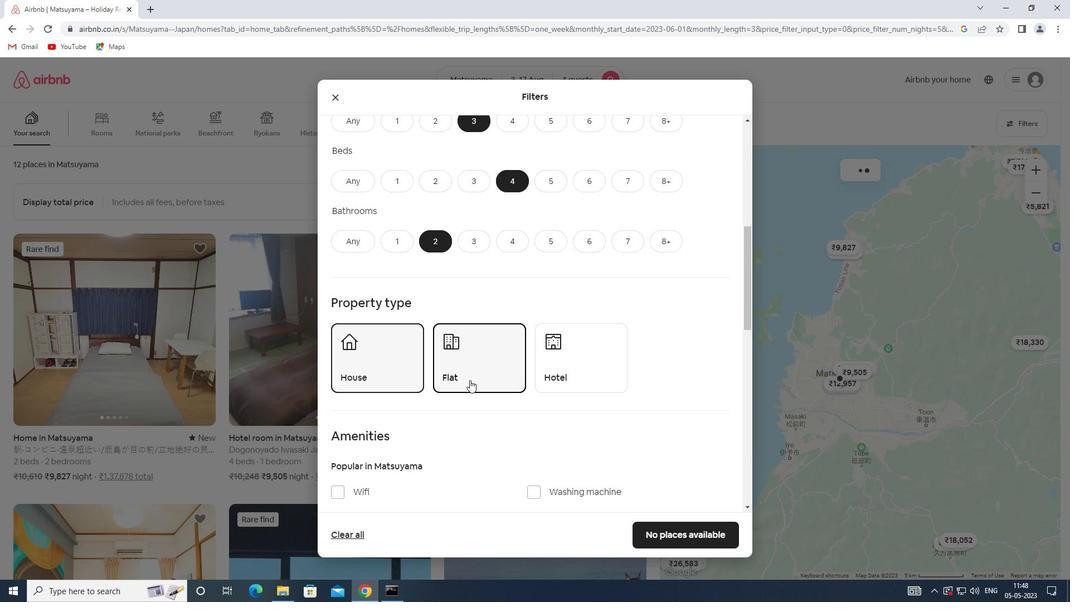 
Action: Mouse scrolled (470, 379) with delta (0, 0)
Screenshot: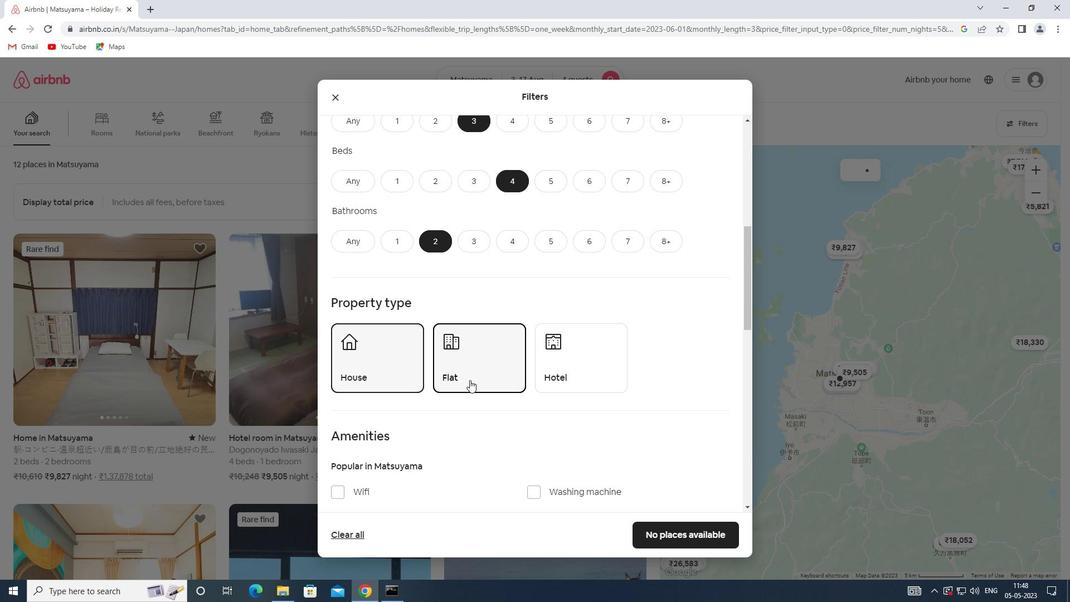 
Action: Mouse scrolled (470, 379) with delta (0, 0)
Screenshot: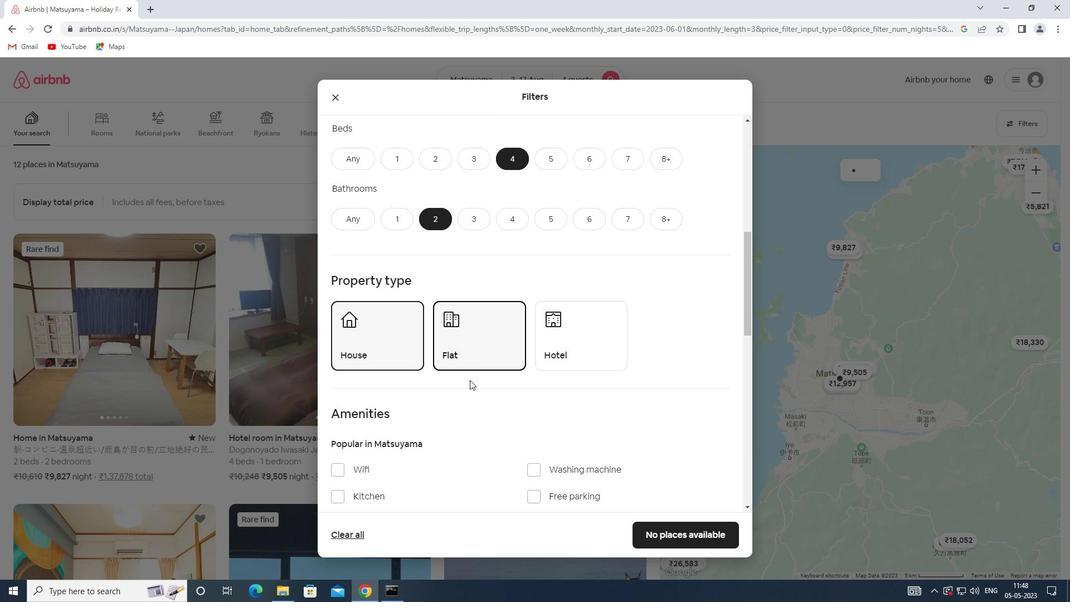 
Action: Mouse moved to (366, 324)
Screenshot: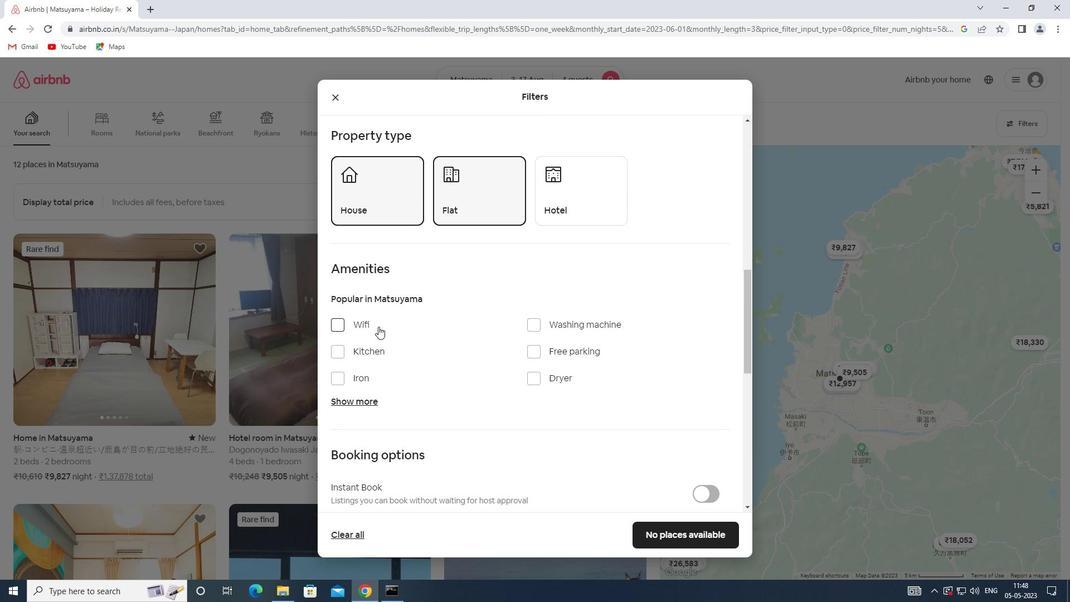 
Action: Mouse pressed left at (366, 324)
Screenshot: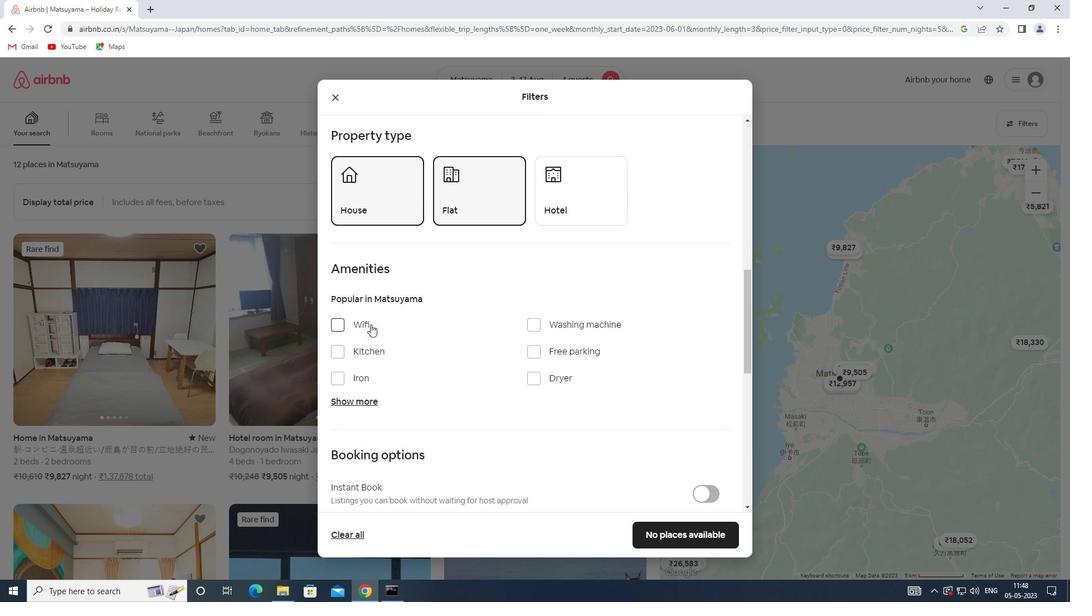 
Action: Mouse moved to (434, 344)
Screenshot: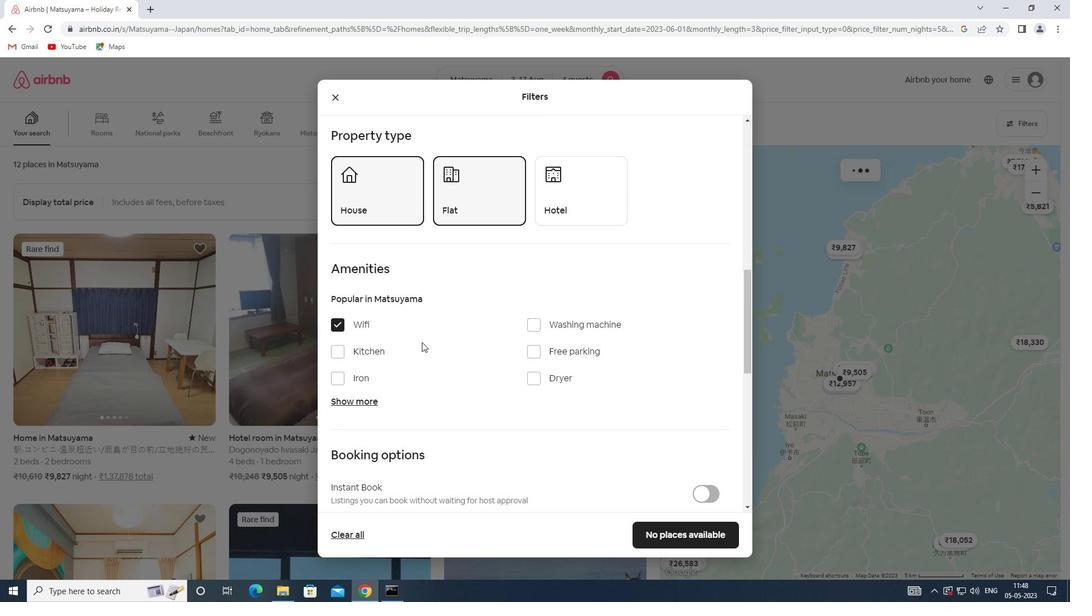 
Action: Mouse scrolled (434, 344) with delta (0, 0)
Screenshot: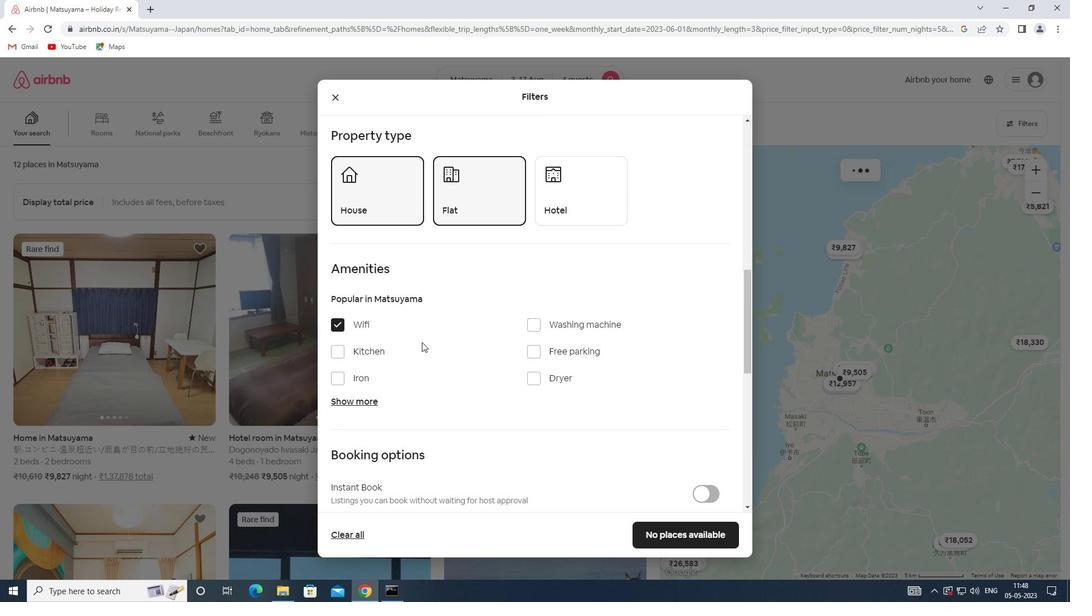 
Action: Mouse scrolled (434, 344) with delta (0, 0)
Screenshot: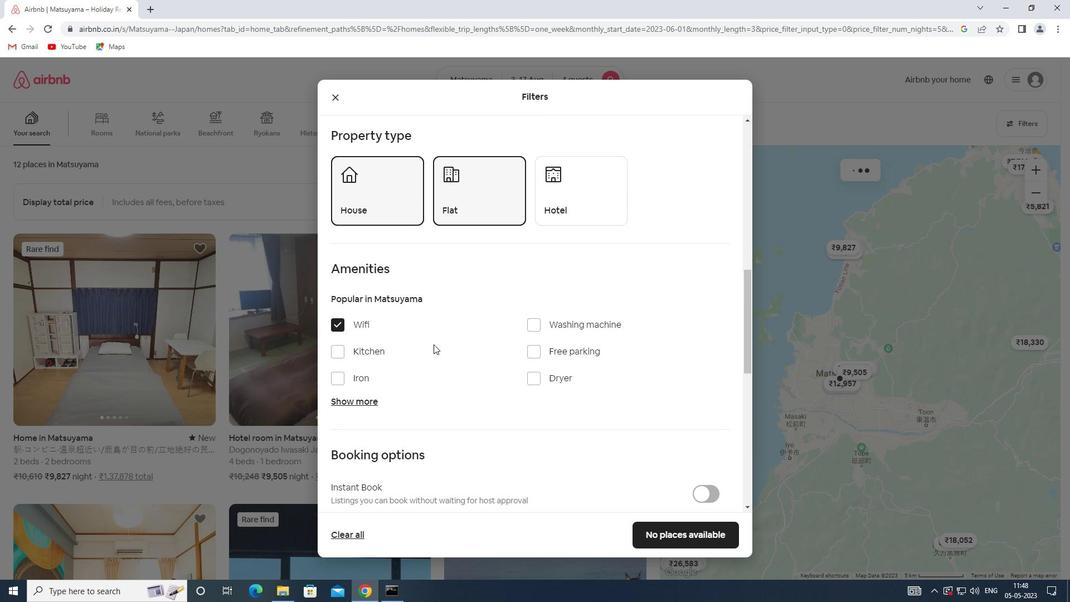 
Action: Mouse scrolled (434, 344) with delta (0, 0)
Screenshot: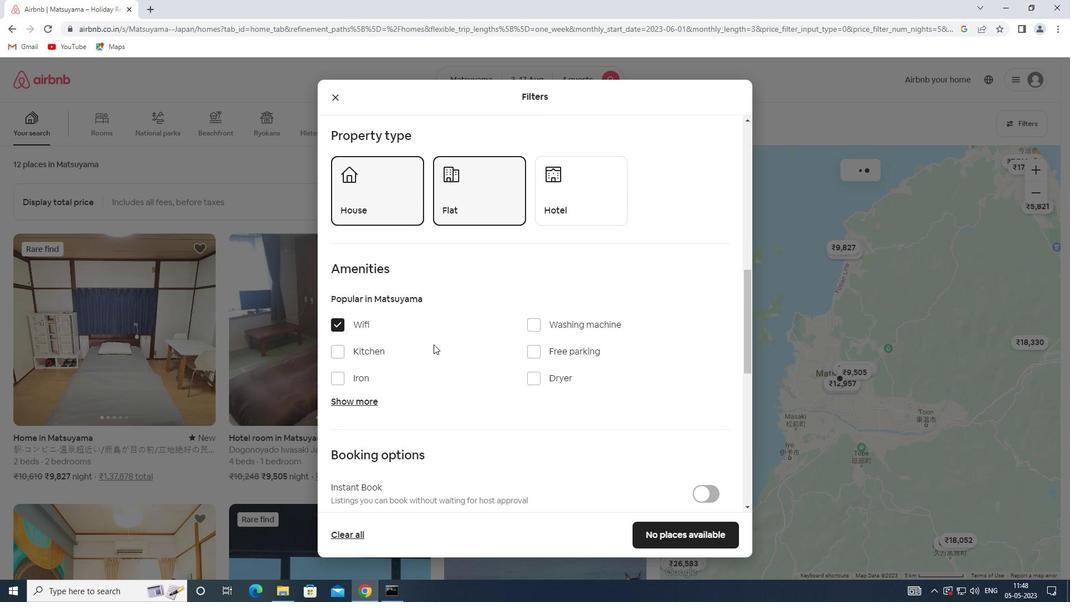 
Action: Mouse scrolled (434, 344) with delta (0, 0)
Screenshot: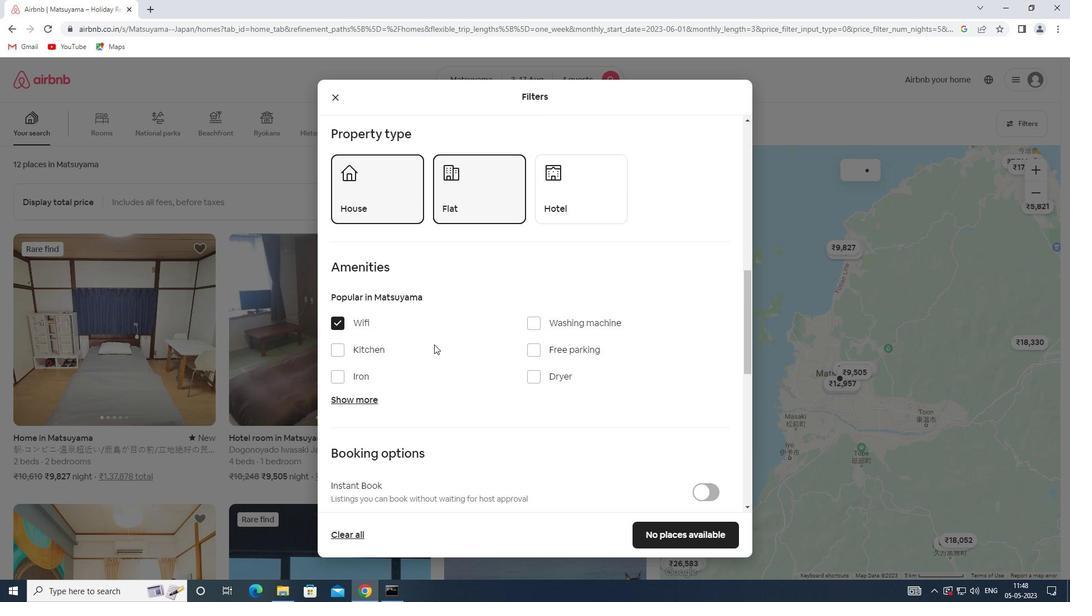 
Action: Mouse moved to (703, 315)
Screenshot: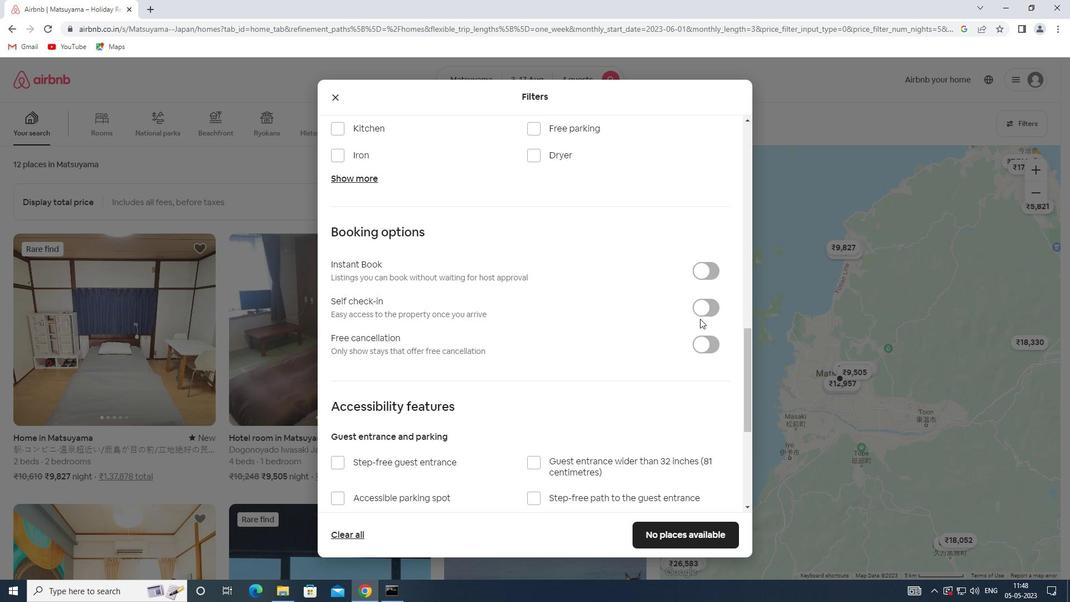 
Action: Mouse pressed left at (703, 315)
Screenshot: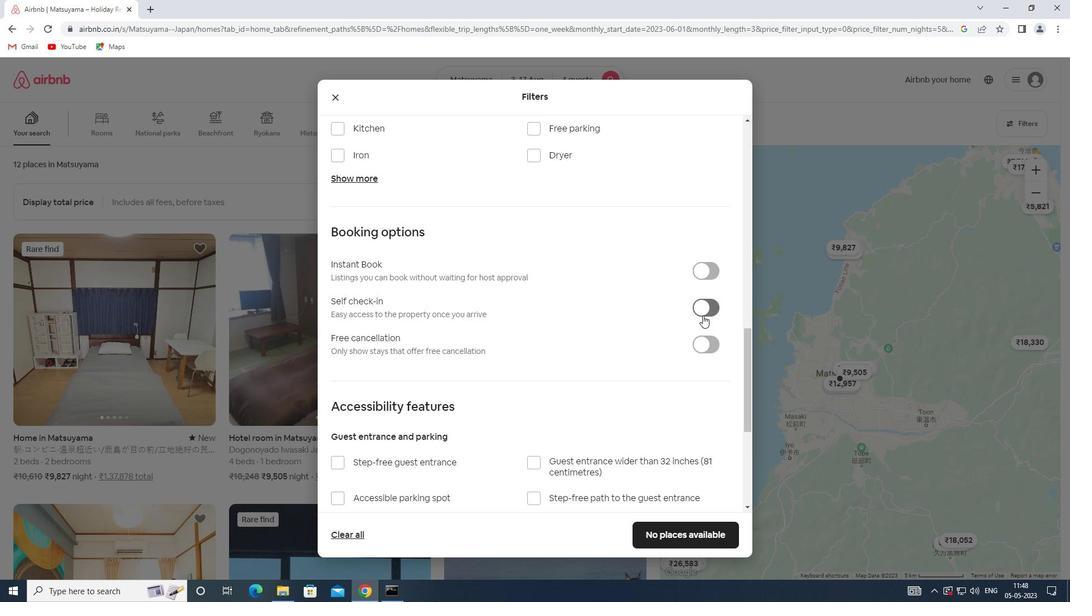 
Action: Mouse moved to (453, 371)
Screenshot: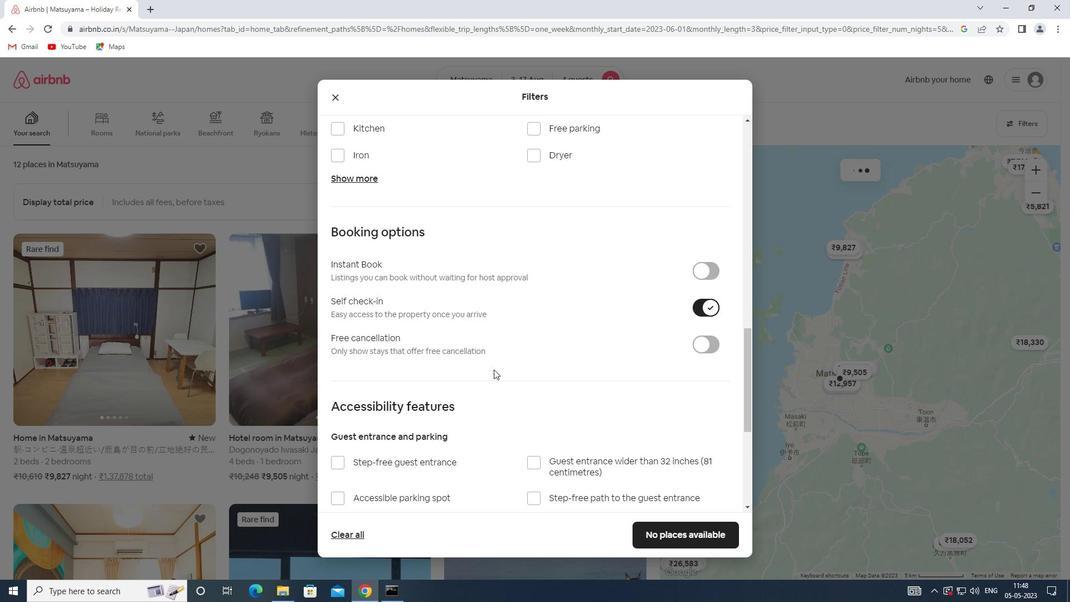 
Action: Mouse scrolled (453, 371) with delta (0, 0)
Screenshot: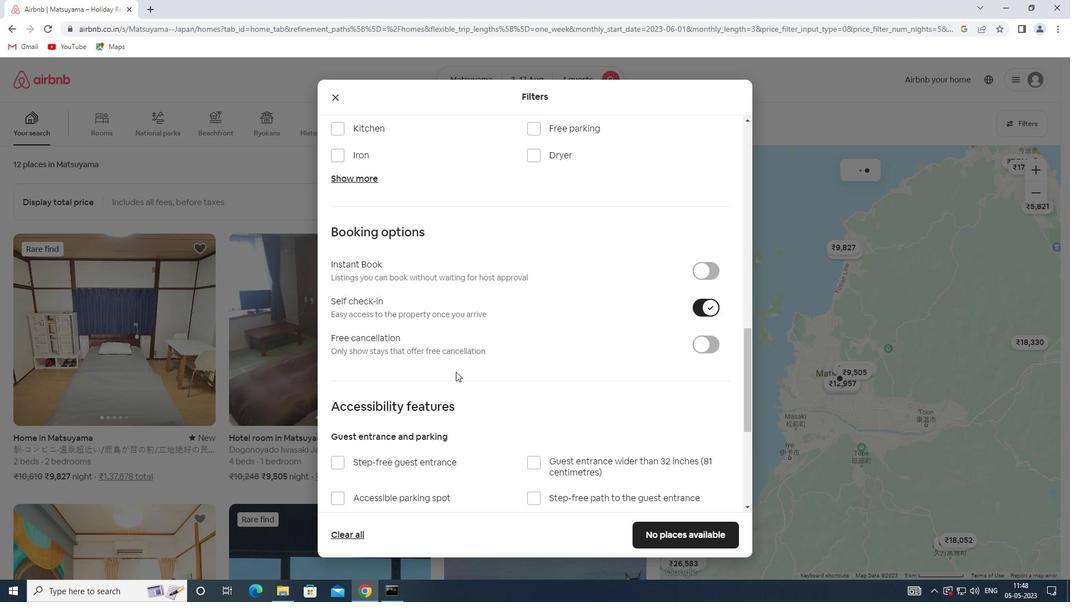 
Action: Mouse scrolled (453, 371) with delta (0, 0)
Screenshot: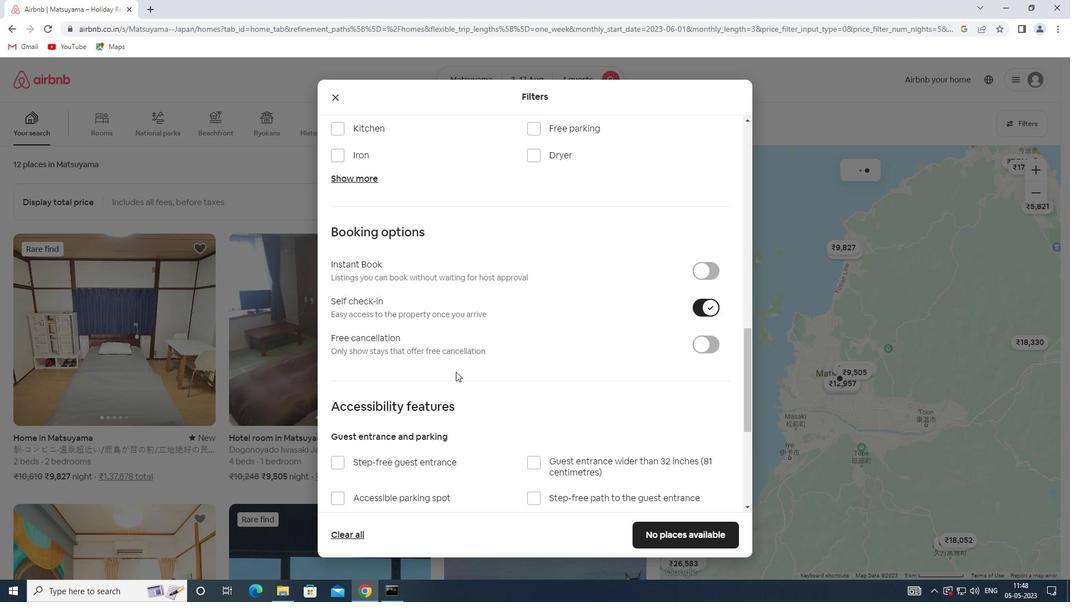 
Action: Mouse scrolled (453, 371) with delta (0, 0)
Screenshot: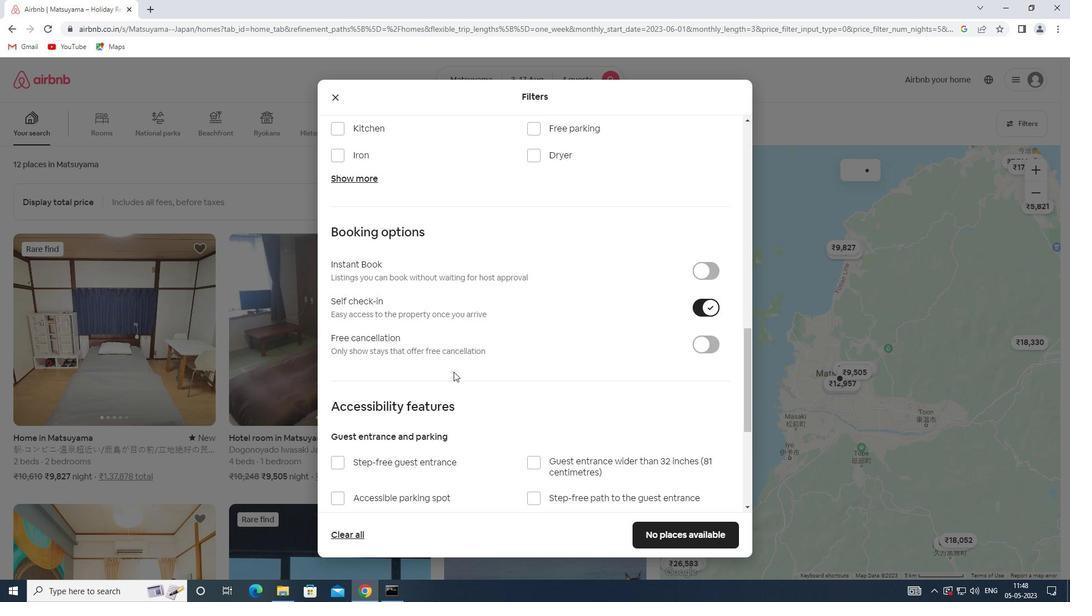 
Action: Mouse moved to (419, 389)
Screenshot: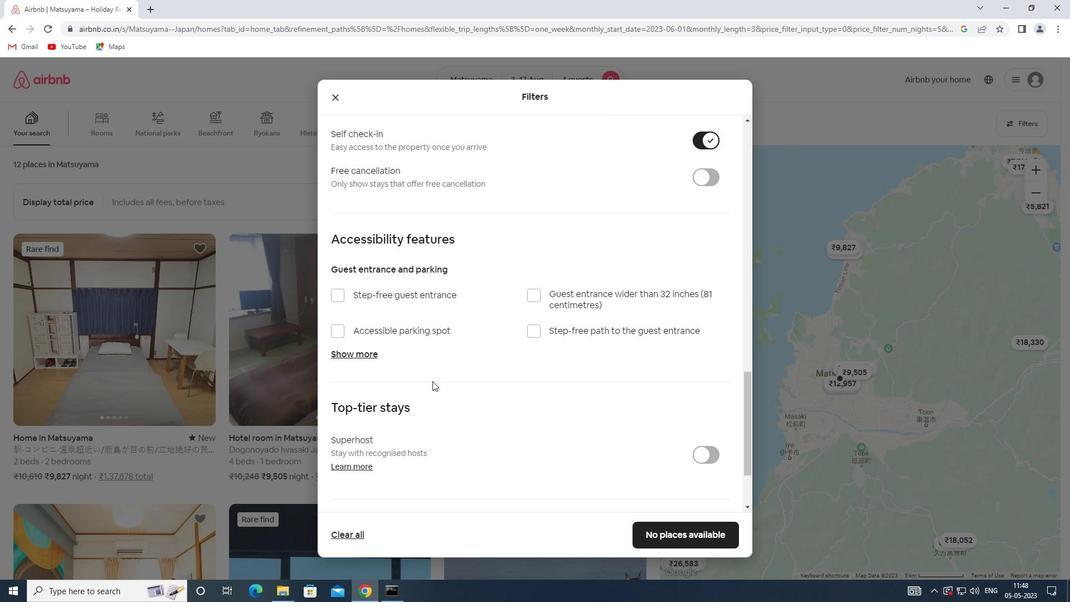 
Action: Mouse scrolled (419, 389) with delta (0, 0)
Screenshot: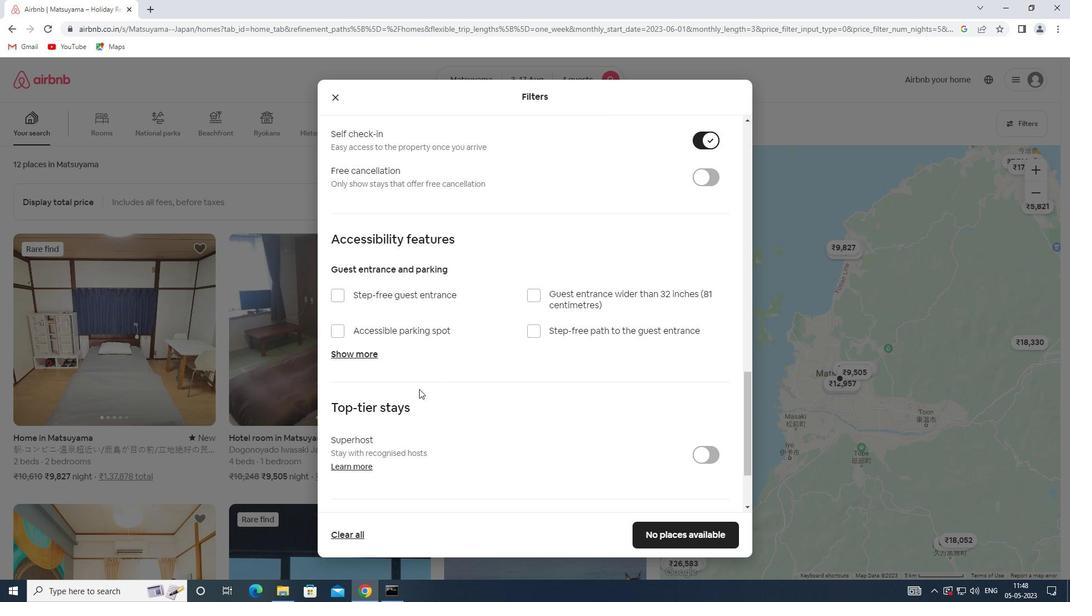 
Action: Mouse scrolled (419, 389) with delta (0, 0)
Screenshot: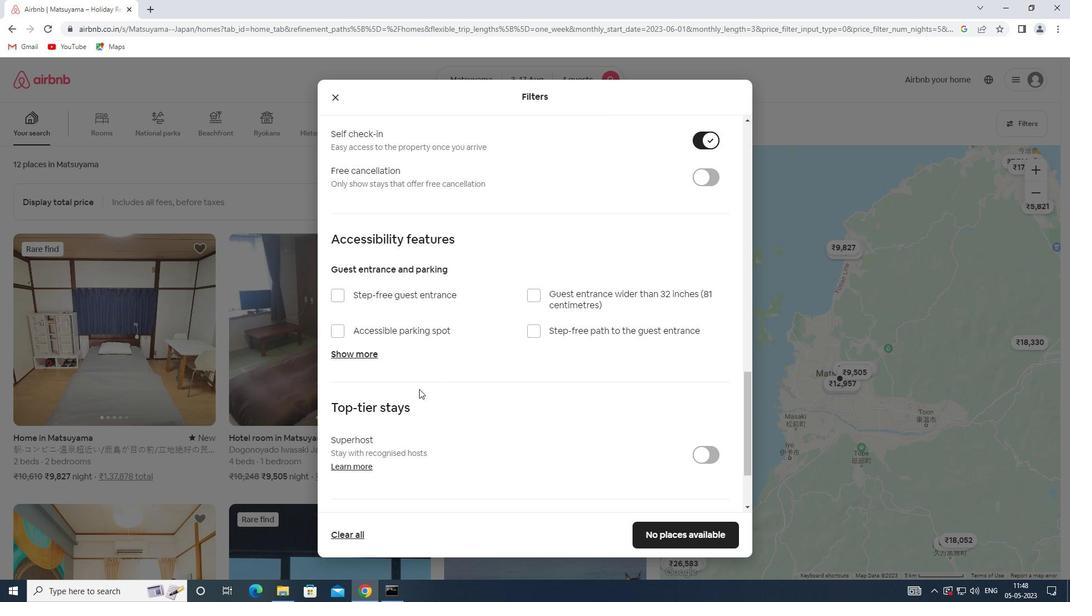 
Action: Mouse scrolled (419, 389) with delta (0, 0)
Screenshot: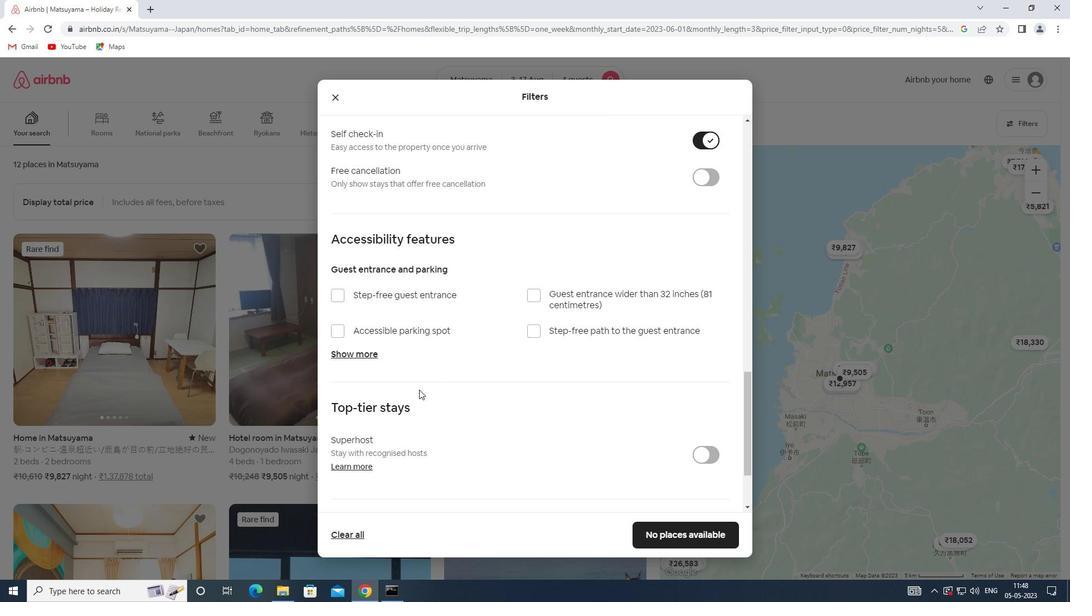 
Action: Mouse scrolled (419, 389) with delta (0, 0)
Screenshot: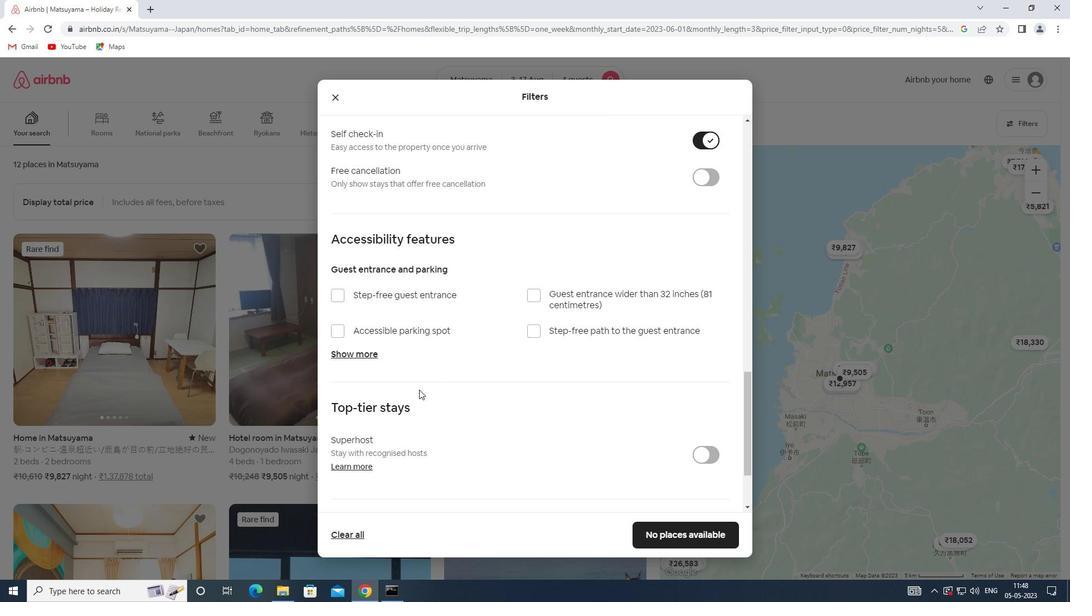 
Action: Mouse moved to (368, 448)
Screenshot: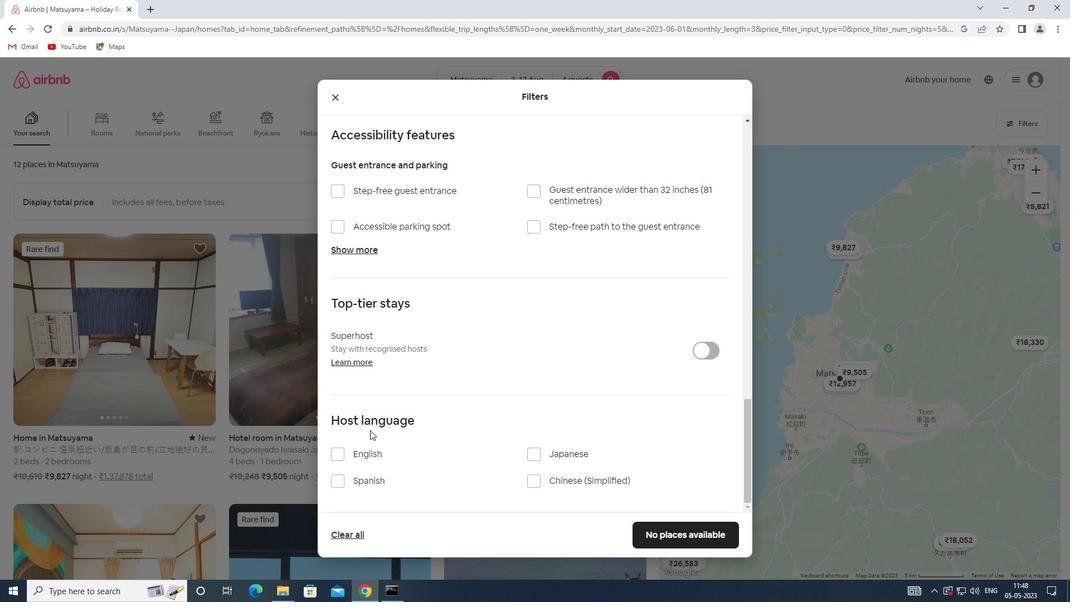 
Action: Mouse pressed left at (368, 448)
Screenshot: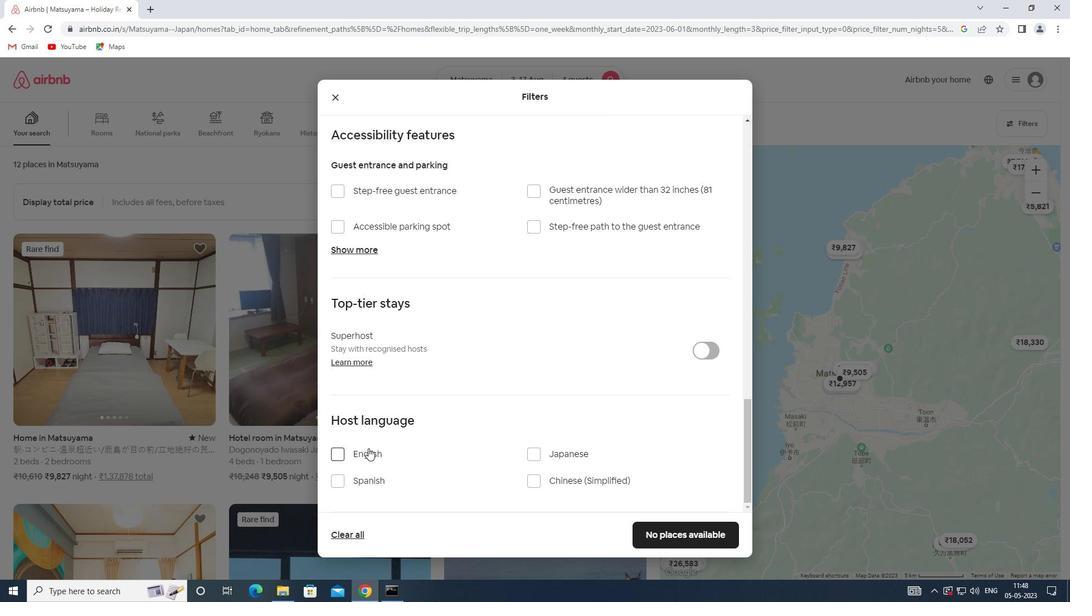 
Action: Mouse moved to (646, 530)
Screenshot: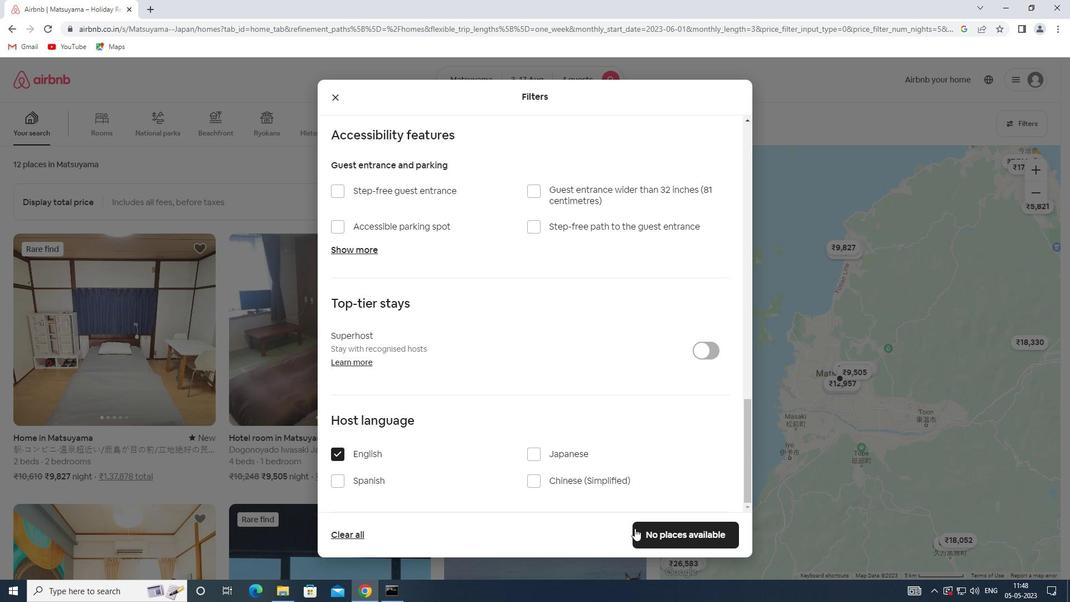 
Action: Mouse pressed left at (646, 530)
Screenshot: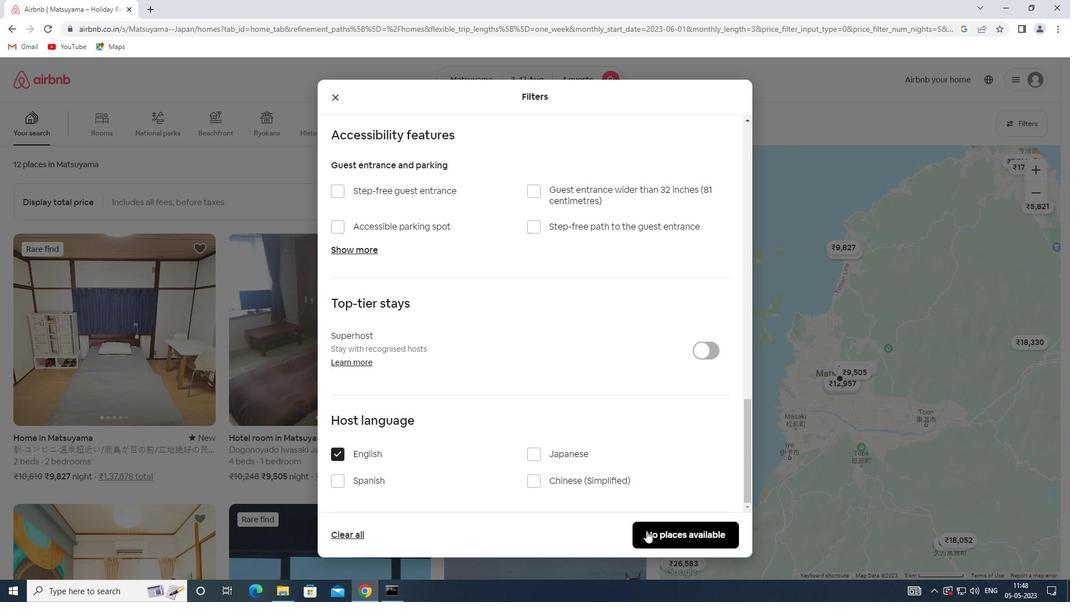 
